 Task: Search one way flight ticket for 4 adults, 2 children, 2 infants in seat and 1 infant on lap in premium economy from Fort Smith: Fort Smith Regional Airport to Rock Springs: Southwest Wyoming Regional Airport (rock Springs Sweetwater County Airport) on 8-5-2023. Choice of flights is Royal air maroc. Number of bags: 1 carry on bag. Price is upto 99000. Outbound departure time preference is 19:45.
Action: Mouse moved to (317, 132)
Screenshot: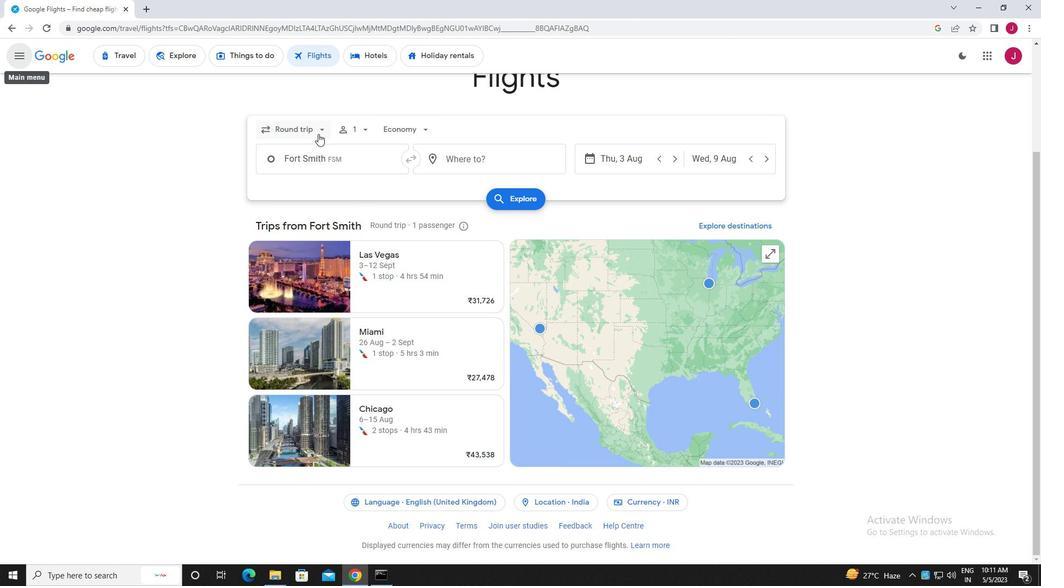 
Action: Mouse pressed left at (317, 132)
Screenshot: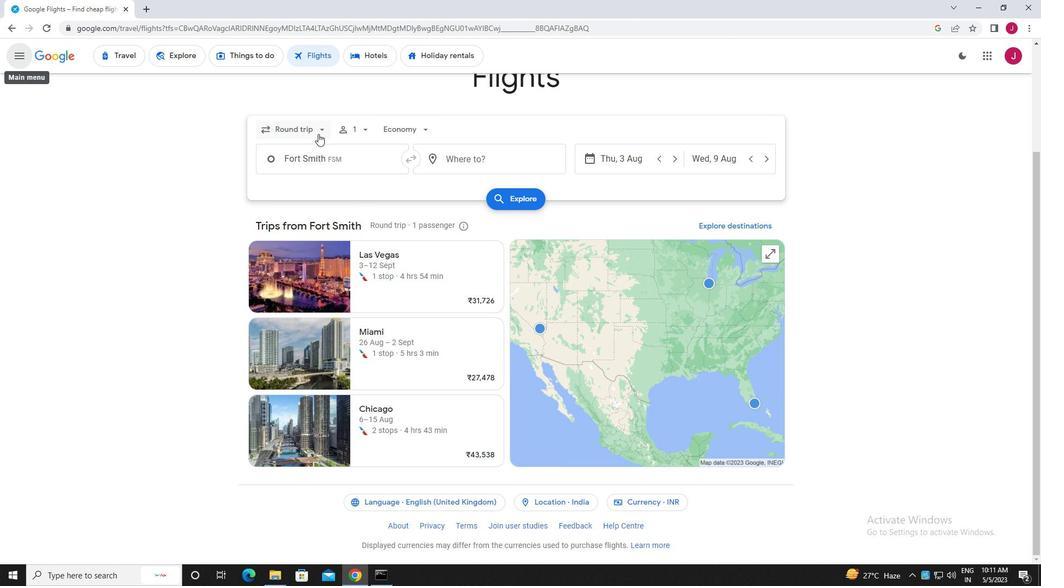 
Action: Mouse moved to (314, 177)
Screenshot: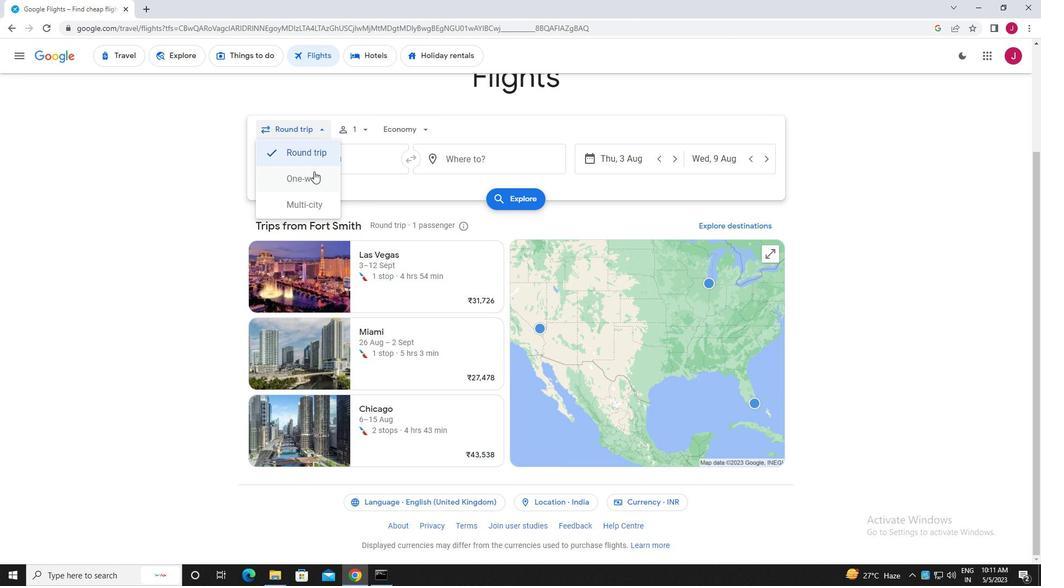 
Action: Mouse pressed left at (314, 177)
Screenshot: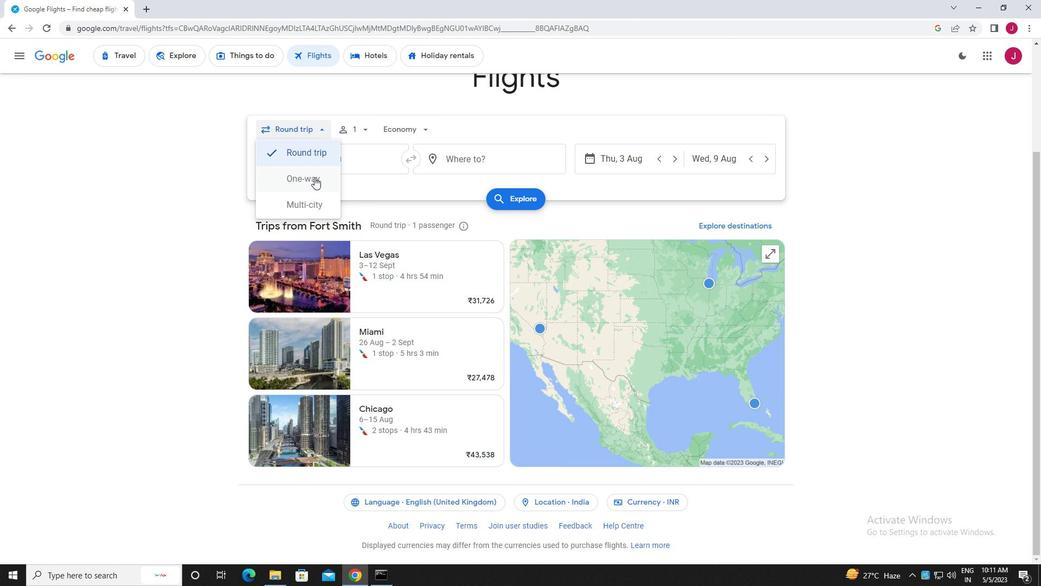 
Action: Mouse moved to (360, 130)
Screenshot: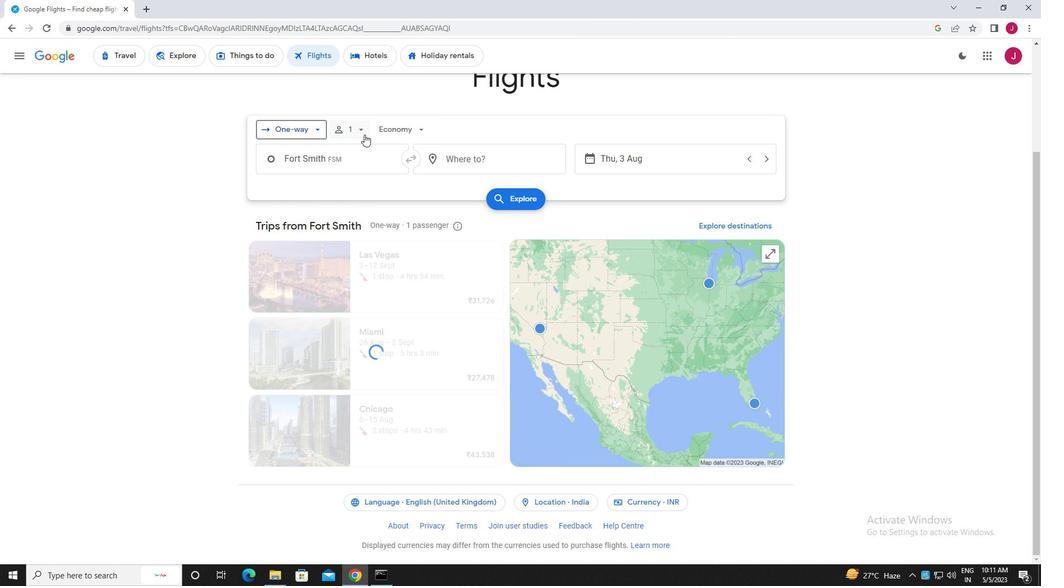 
Action: Mouse pressed left at (360, 130)
Screenshot: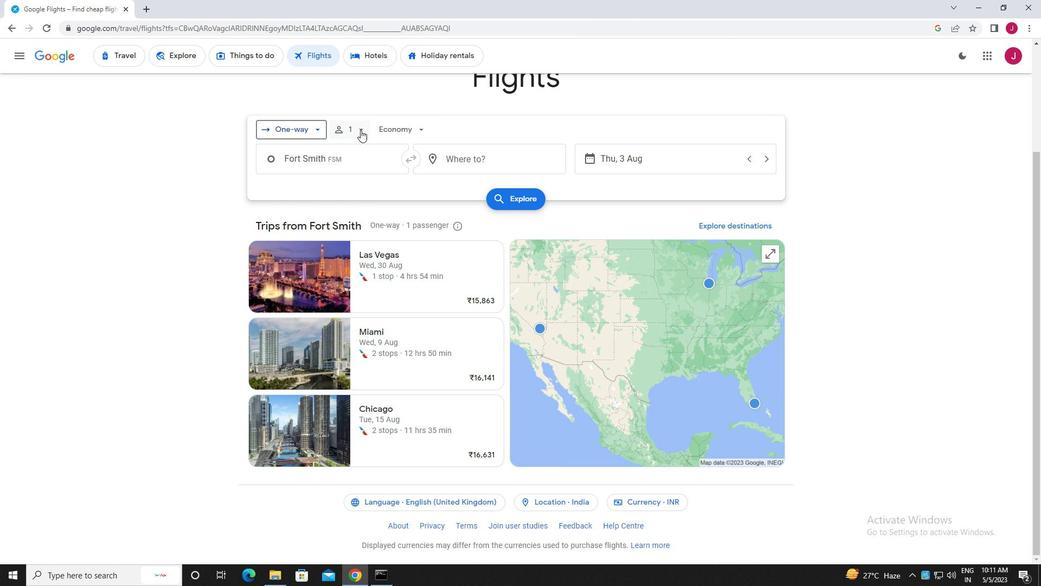 
Action: Mouse moved to (445, 161)
Screenshot: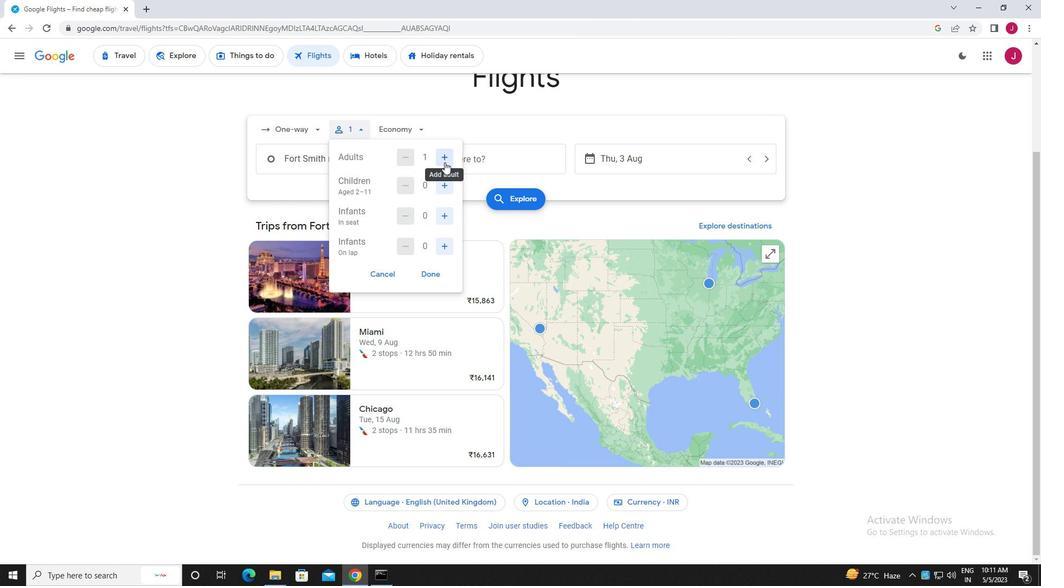 
Action: Mouse pressed left at (445, 161)
Screenshot: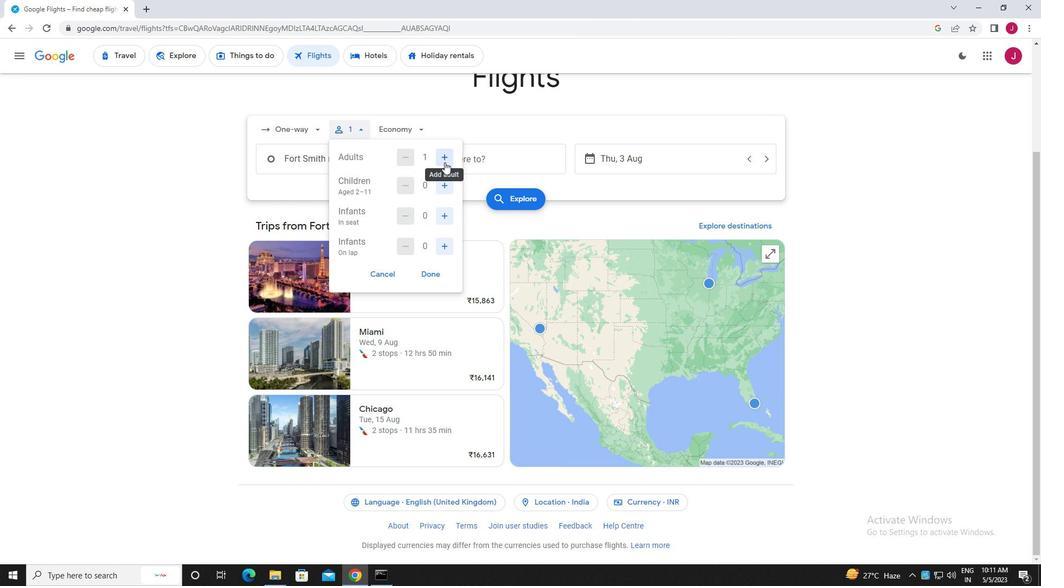 
Action: Mouse pressed left at (445, 161)
Screenshot: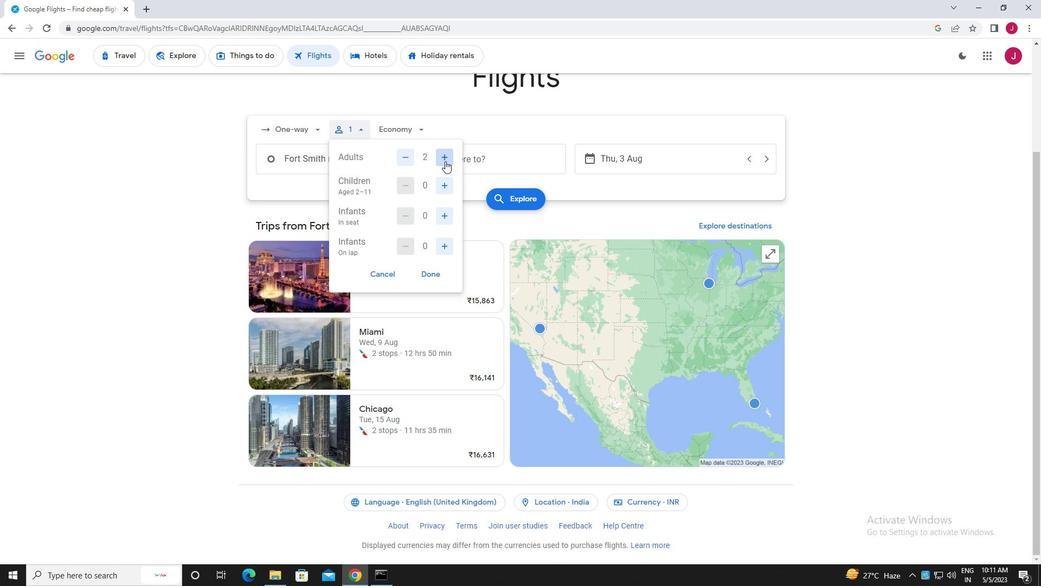 
Action: Mouse pressed left at (445, 161)
Screenshot: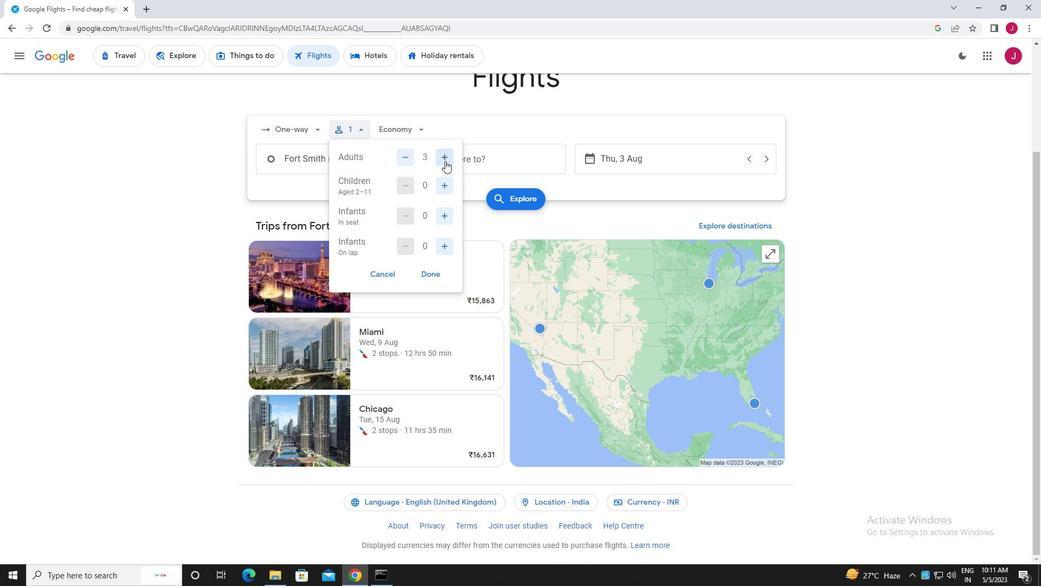 
Action: Mouse moved to (441, 183)
Screenshot: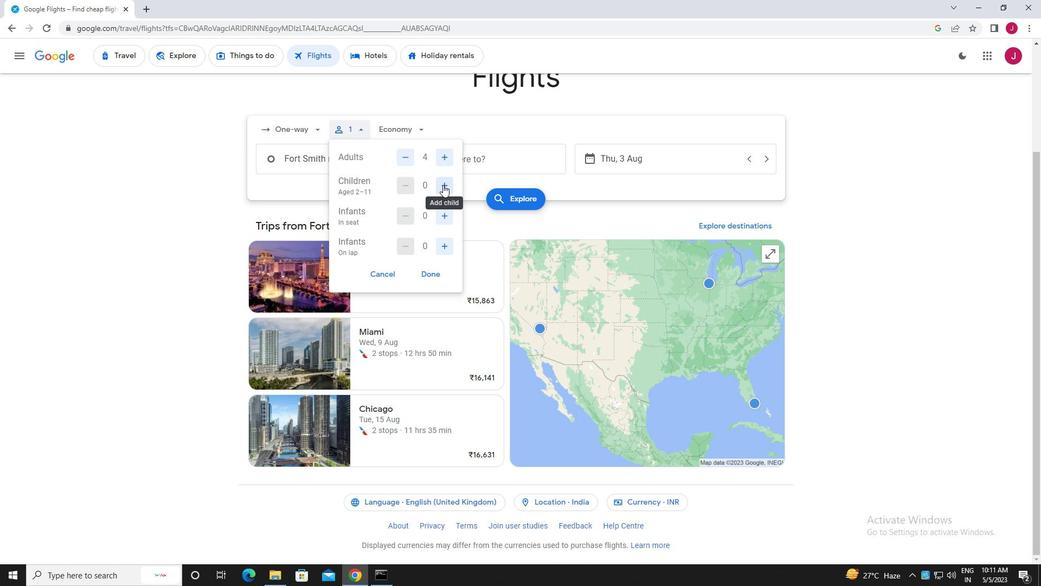 
Action: Mouse pressed left at (441, 183)
Screenshot: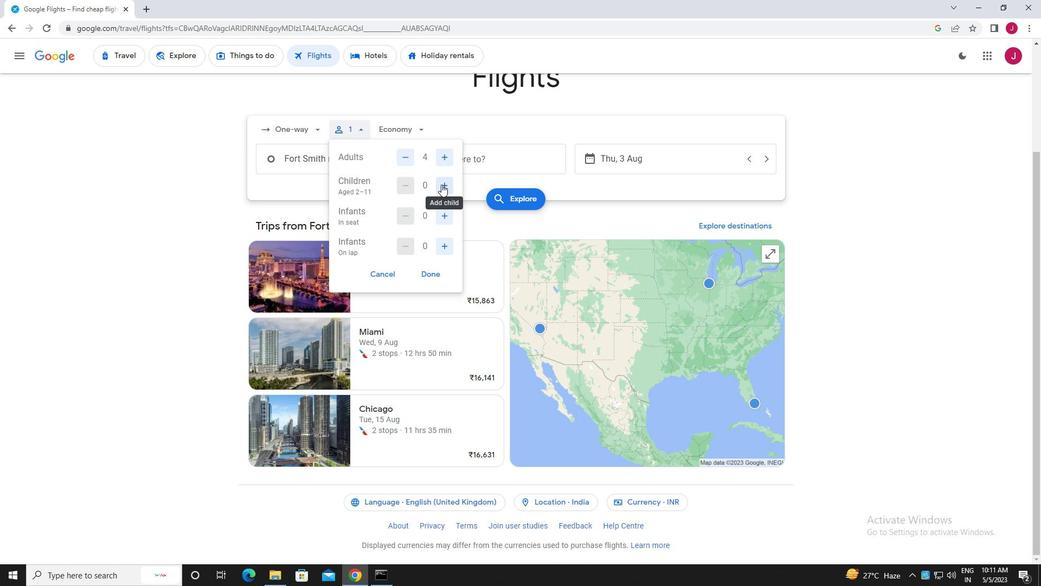 
Action: Mouse pressed left at (441, 183)
Screenshot: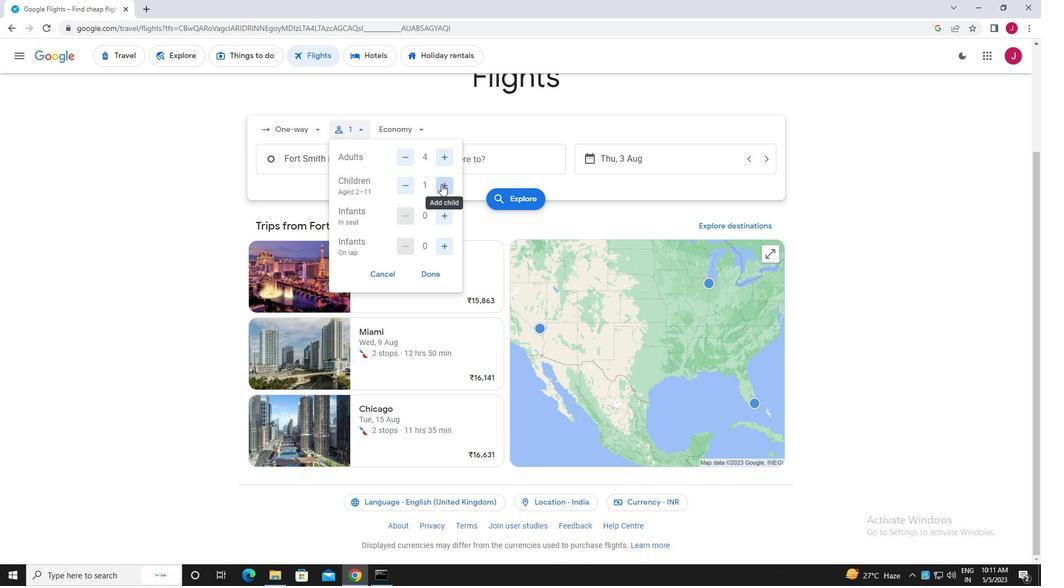 
Action: Mouse moved to (447, 214)
Screenshot: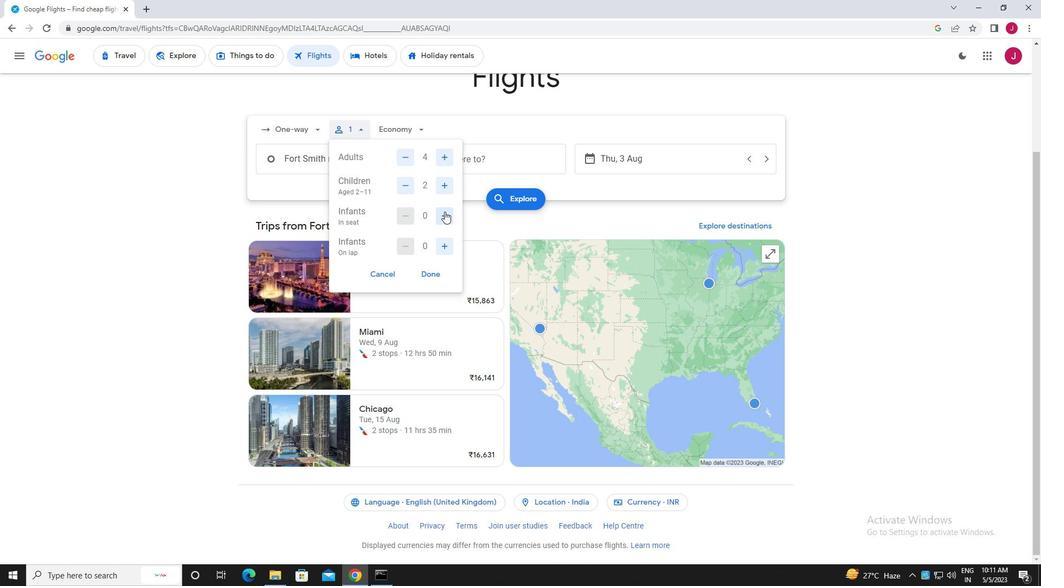 
Action: Mouse pressed left at (447, 214)
Screenshot: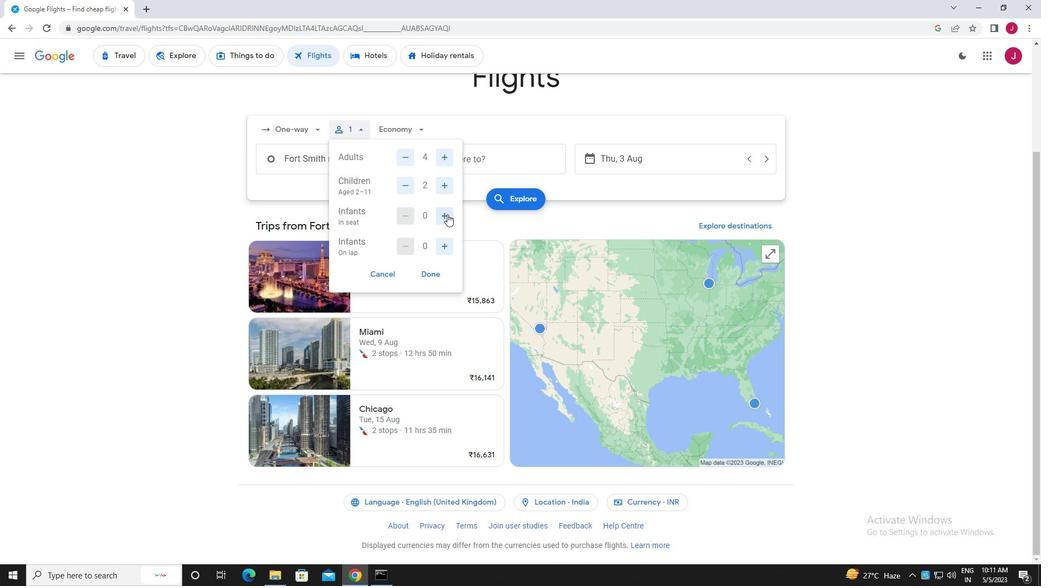 
Action: Mouse moved to (447, 214)
Screenshot: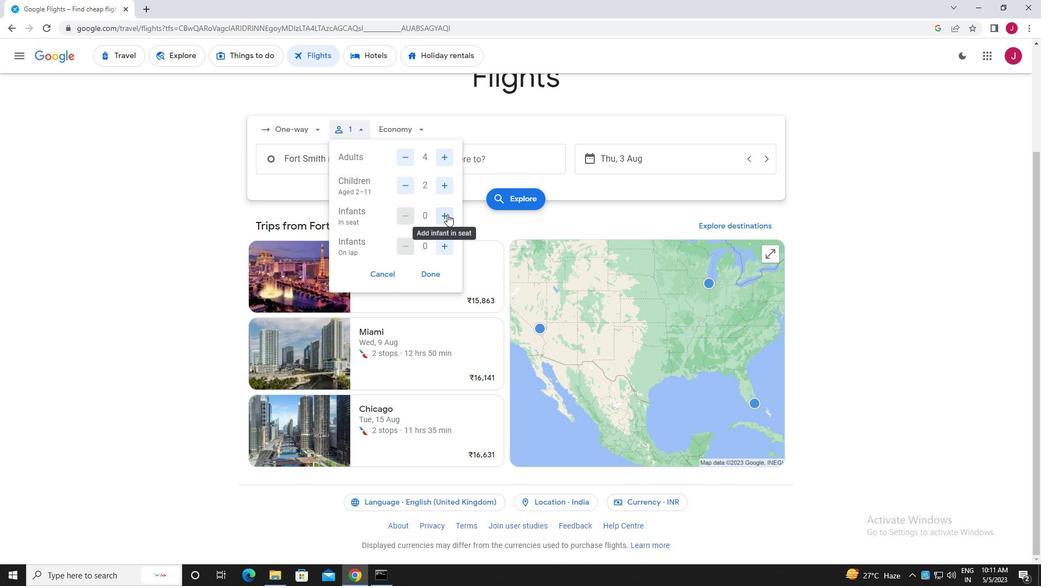 
Action: Mouse pressed left at (447, 214)
Screenshot: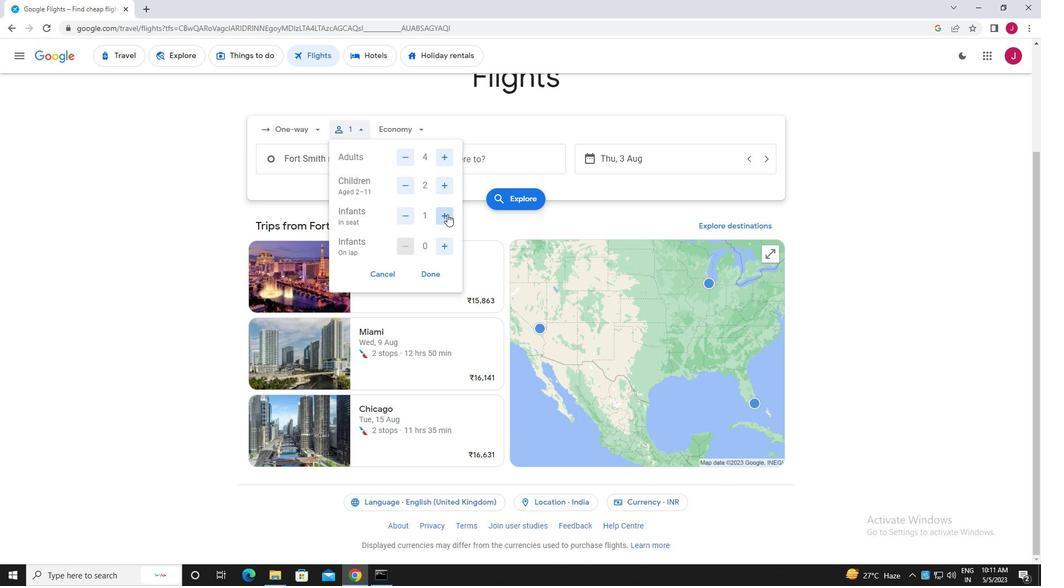 
Action: Mouse moved to (448, 246)
Screenshot: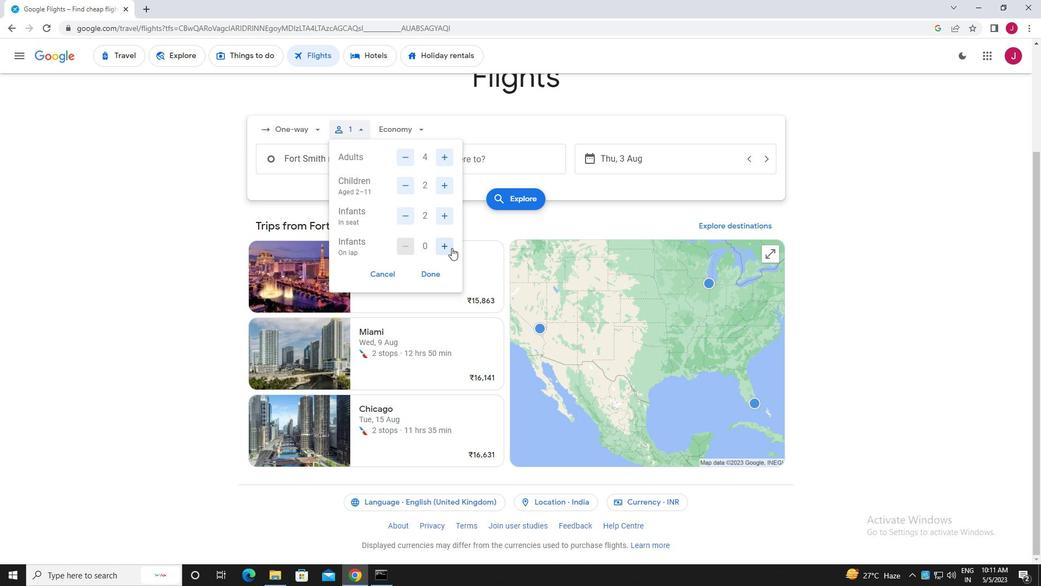 
Action: Mouse pressed left at (448, 246)
Screenshot: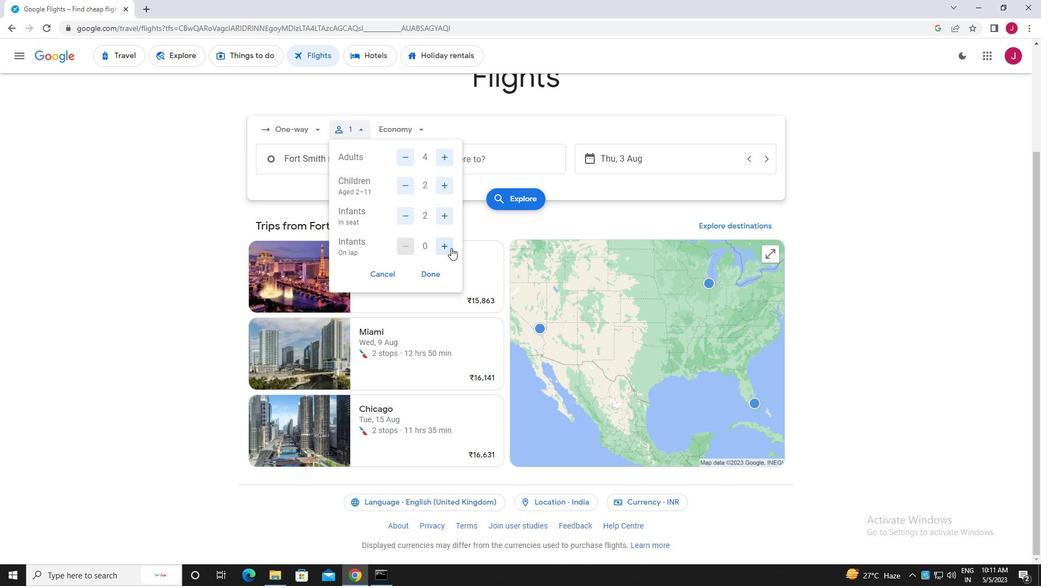 
Action: Mouse moved to (432, 270)
Screenshot: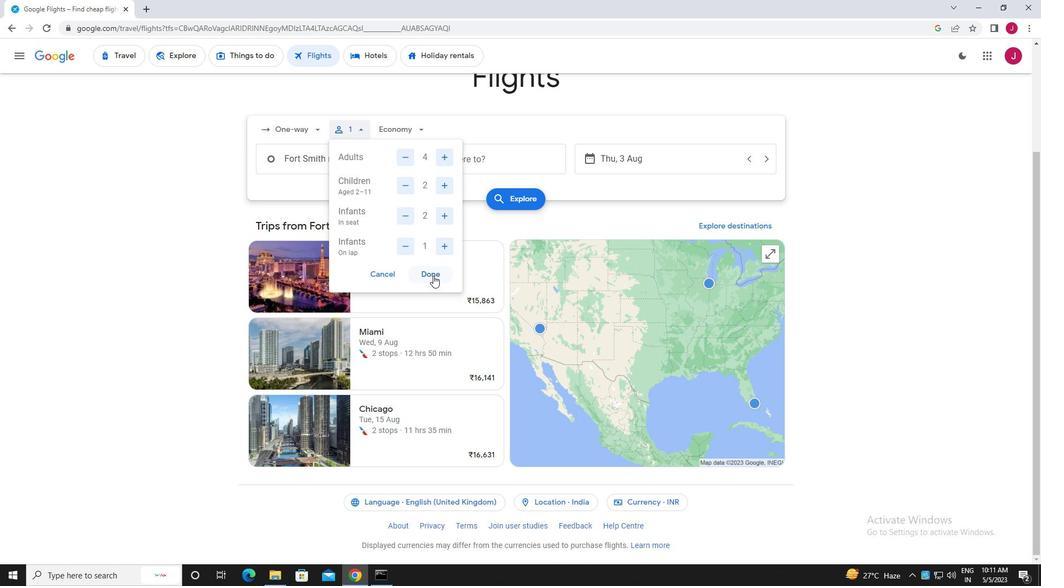 
Action: Mouse pressed left at (432, 270)
Screenshot: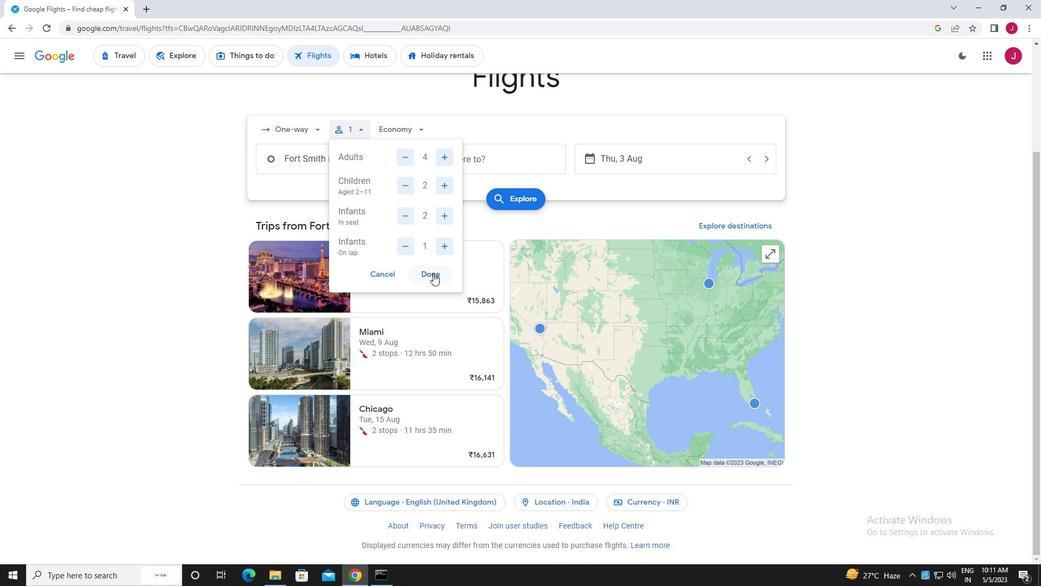 
Action: Mouse moved to (416, 131)
Screenshot: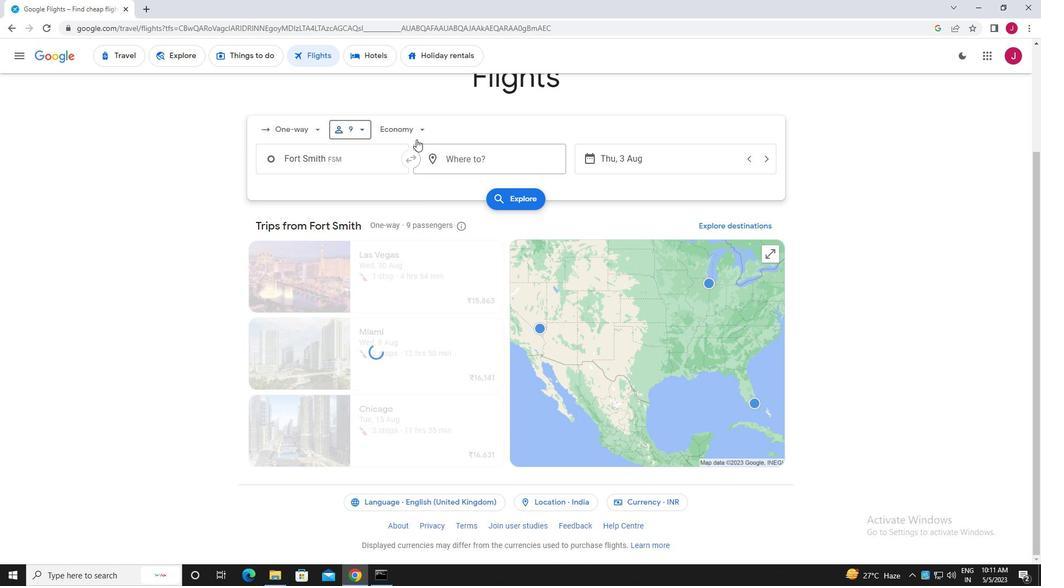 
Action: Mouse pressed left at (416, 131)
Screenshot: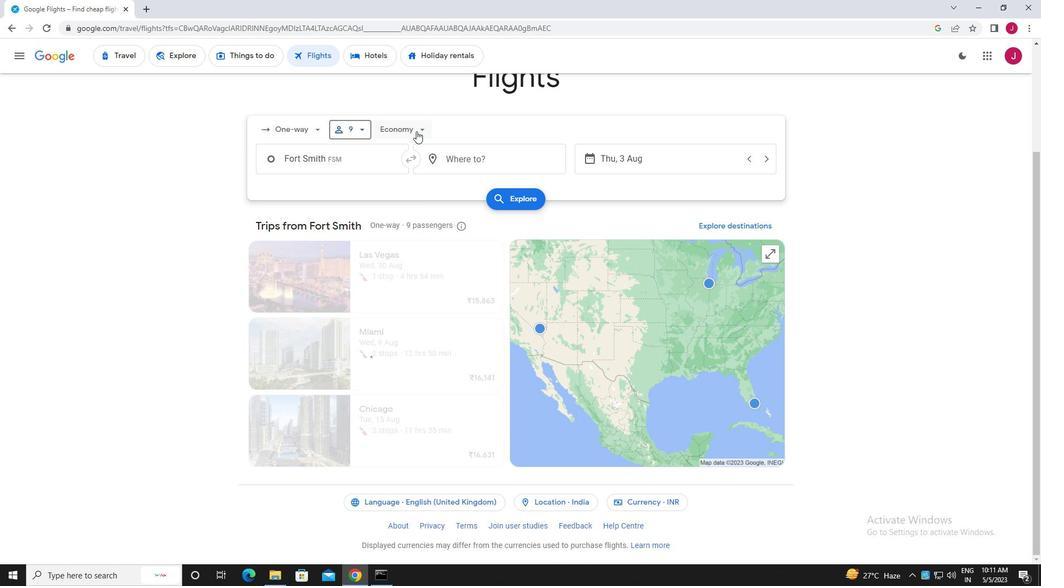 
Action: Mouse moved to (449, 178)
Screenshot: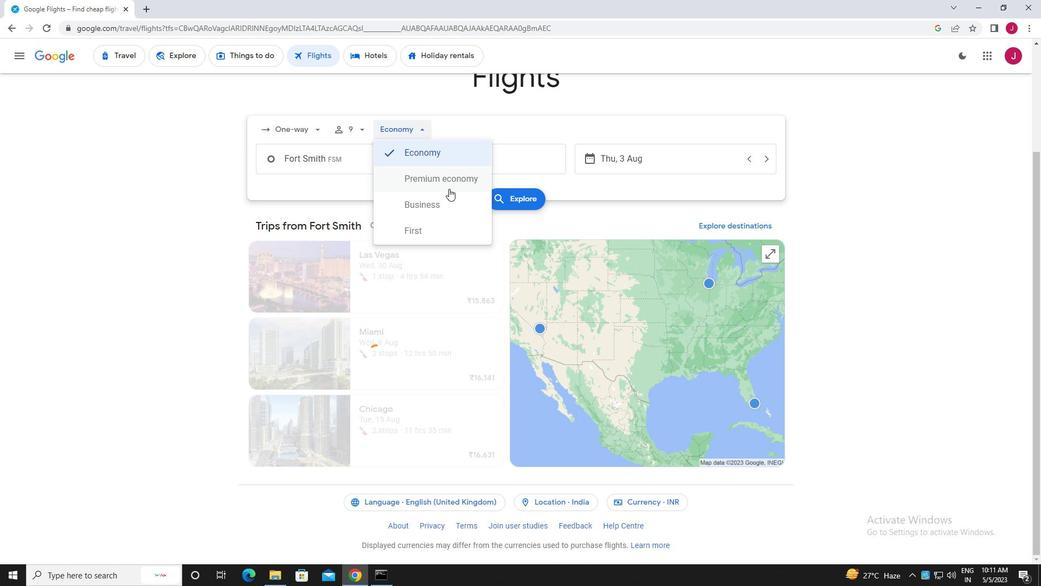 
Action: Mouse pressed left at (449, 178)
Screenshot: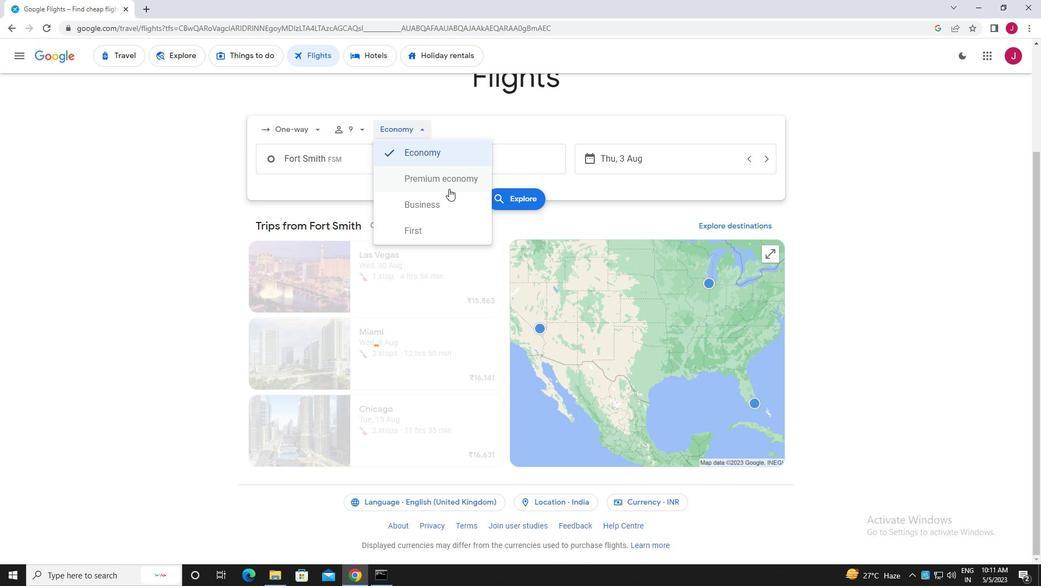 
Action: Mouse moved to (371, 163)
Screenshot: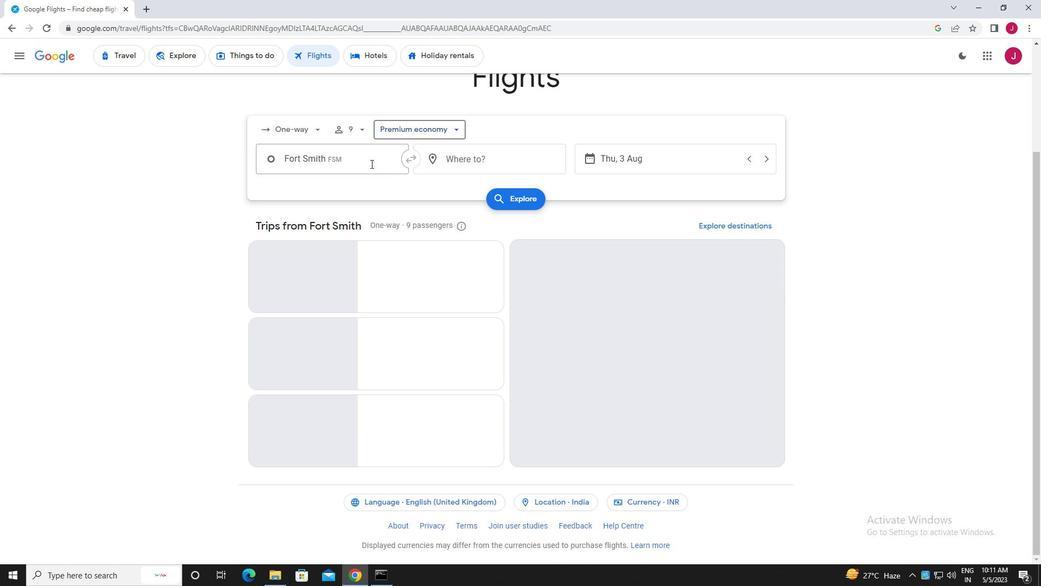 
Action: Mouse pressed left at (371, 163)
Screenshot: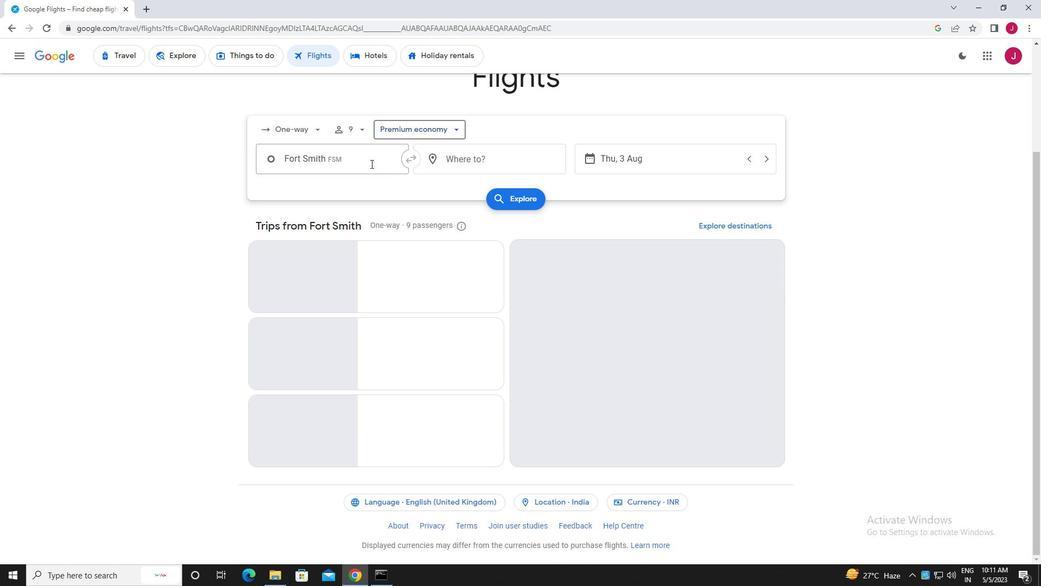 
Action: Key pressed fort<Key.space>sm
Screenshot: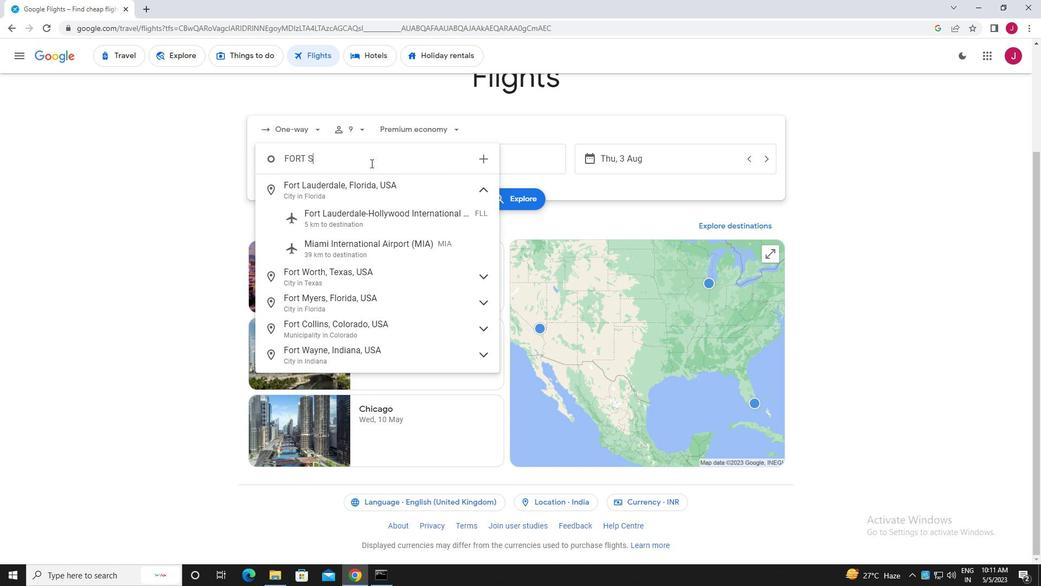 
Action: Mouse moved to (366, 220)
Screenshot: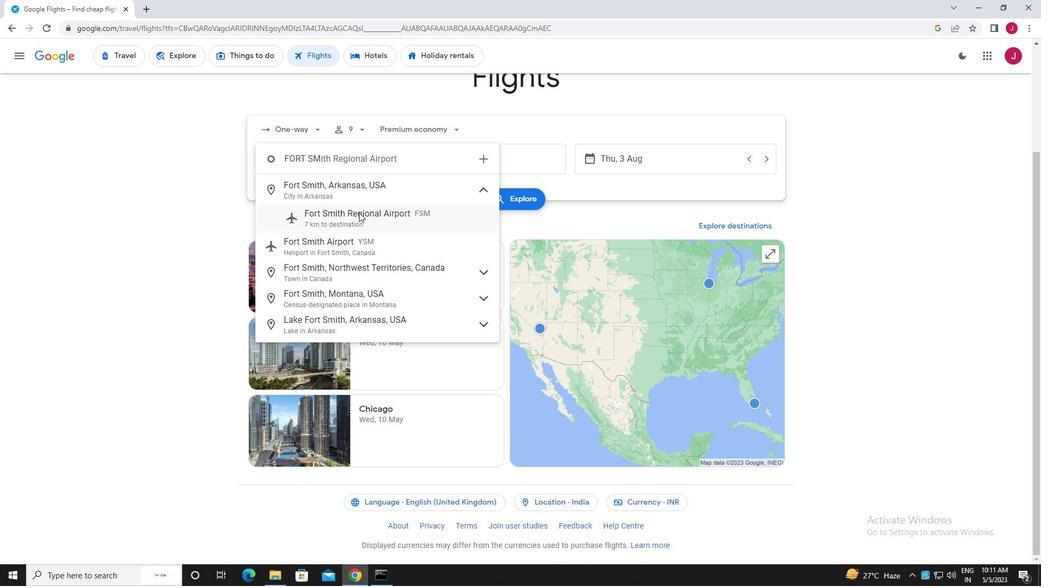 
Action: Mouse pressed left at (366, 220)
Screenshot: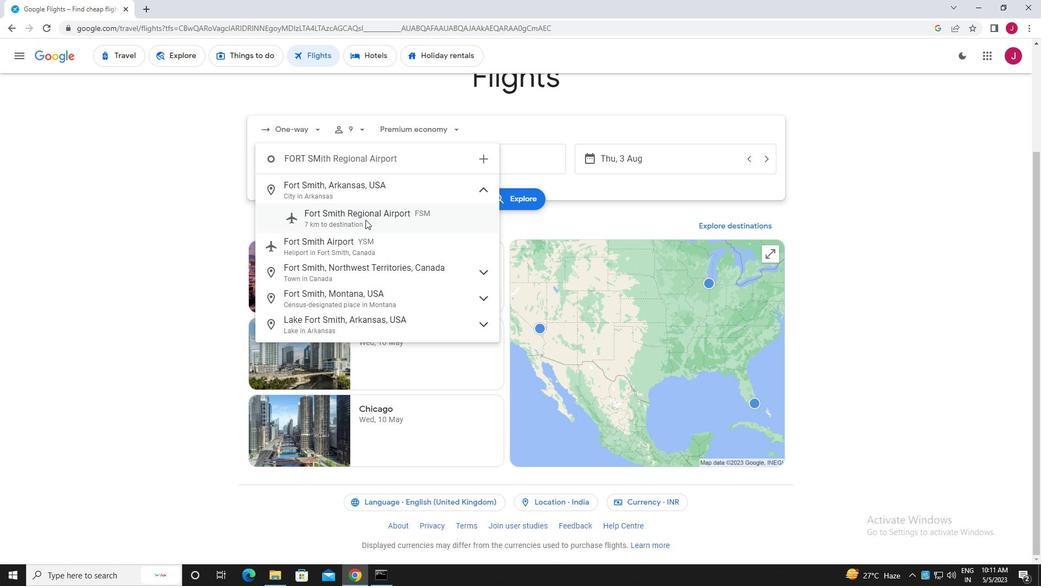 
Action: Mouse moved to (491, 155)
Screenshot: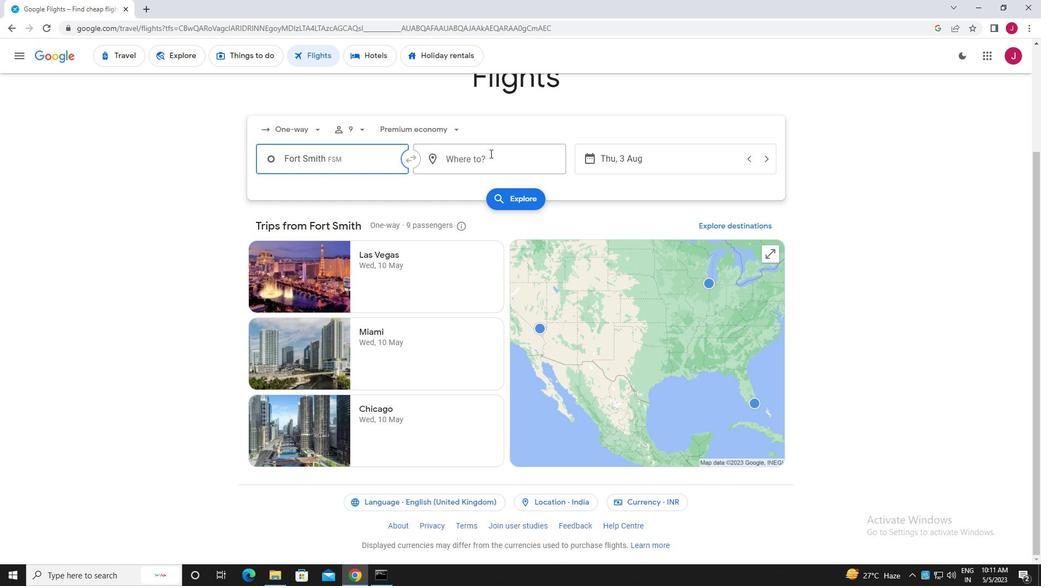 
Action: Mouse pressed left at (491, 155)
Screenshot: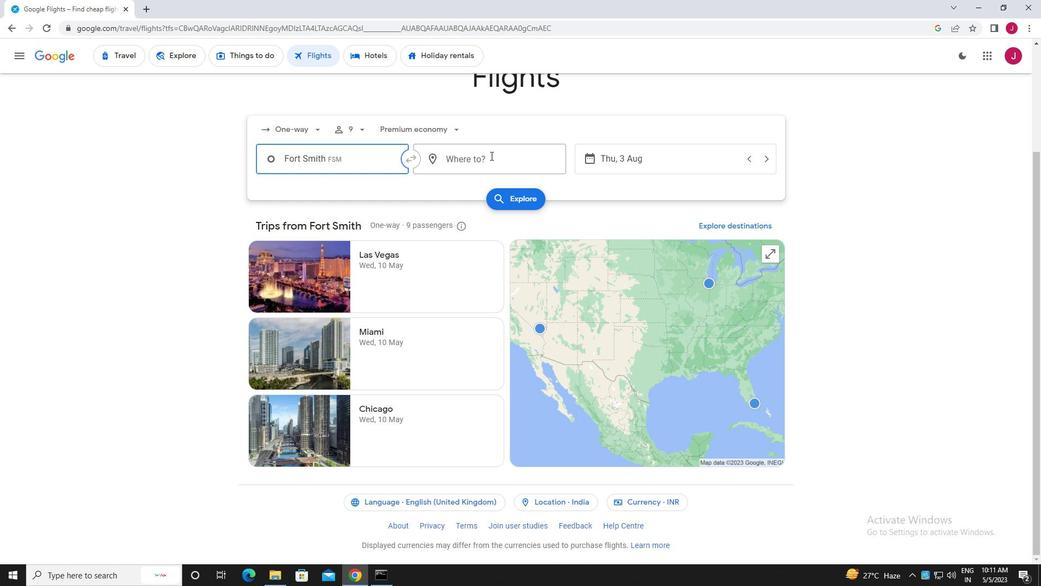 
Action: Mouse moved to (491, 156)
Screenshot: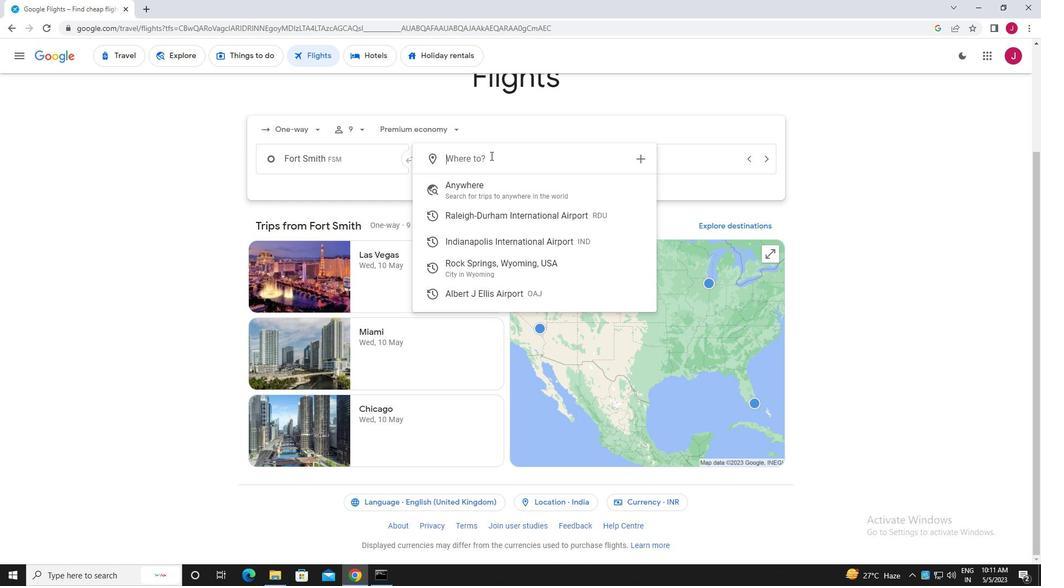 
Action: Key pressed rock<Key.space>spring
Screenshot: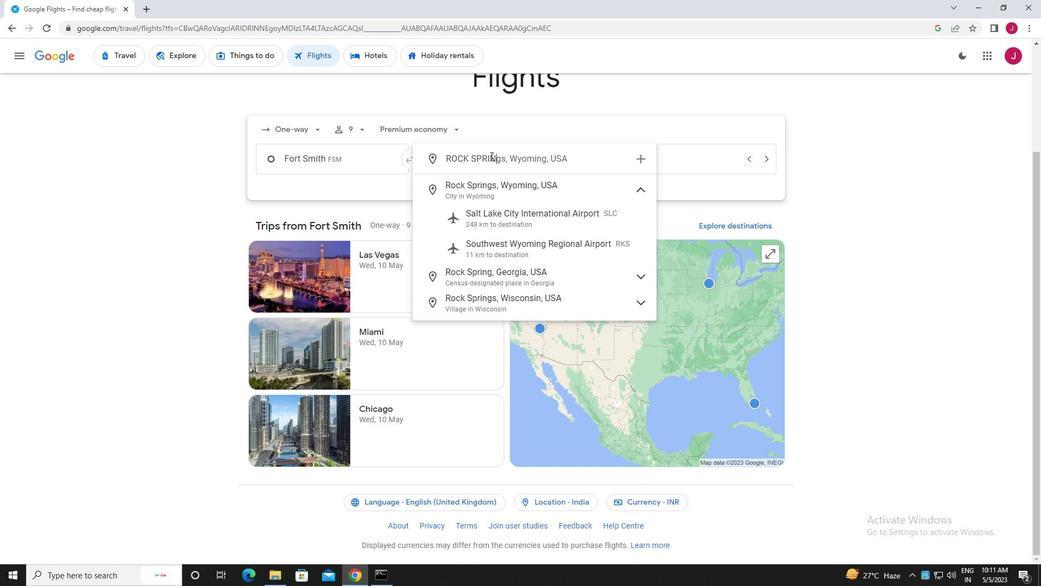 
Action: Mouse moved to (539, 174)
Screenshot: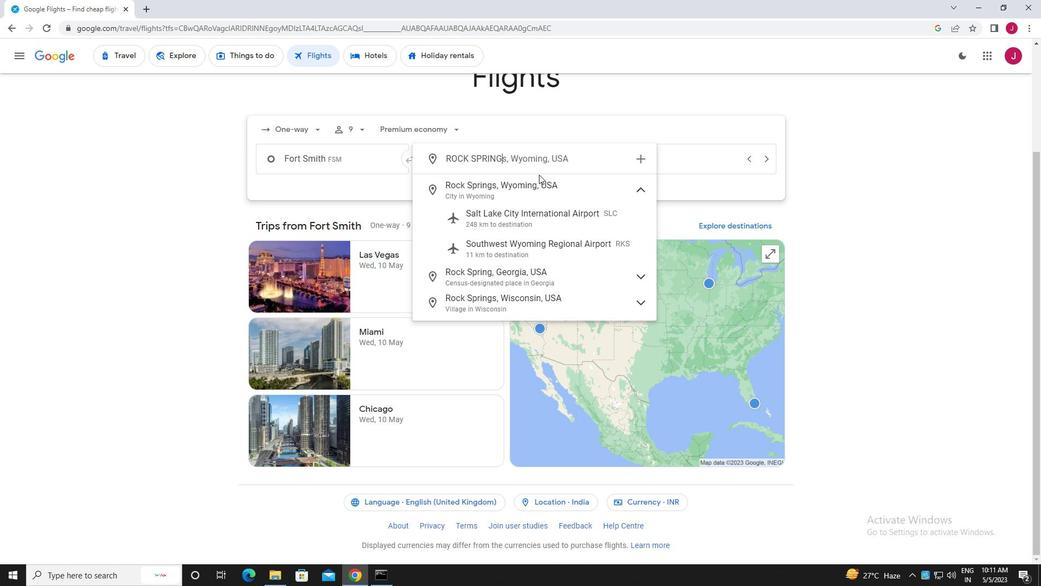 
Action: Key pressed <Key.space>
Screenshot: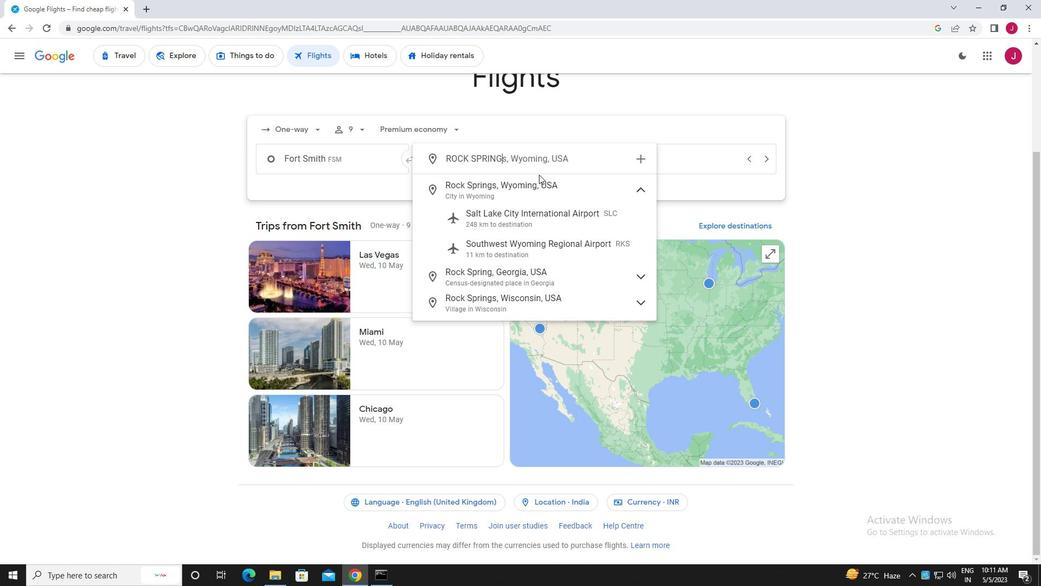 
Action: Mouse moved to (535, 169)
Screenshot: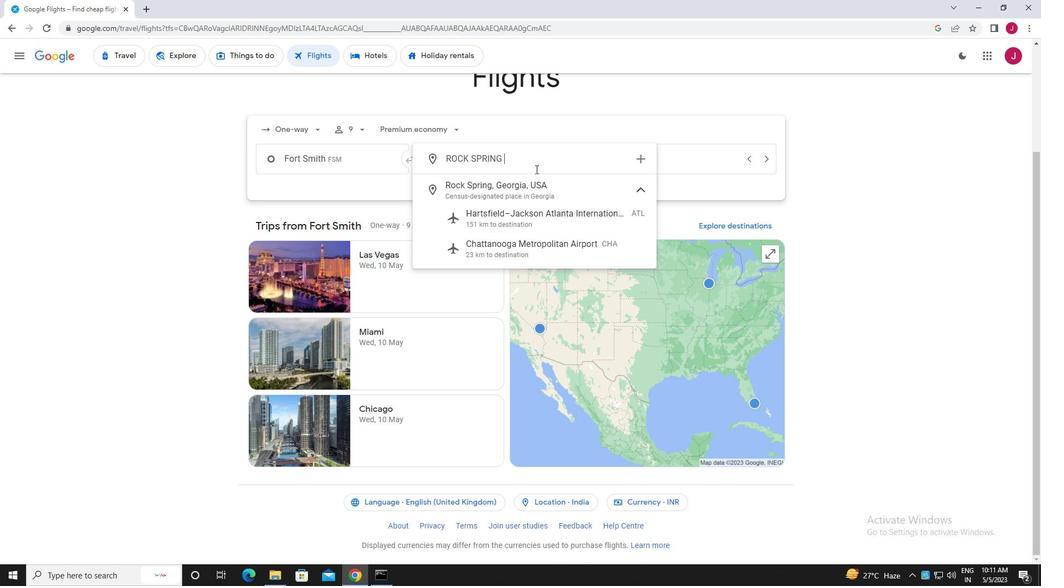
Action: Key pressed so<Key.backspace><Key.backspace><Key.backspace><Key.backspace><Key.backspace><Key.backspace><Key.backspace><Key.backspace><Key.backspace><Key.backspace><Key.backspace><Key.backspace><Key.backspace><Key.backspace><Key.backspace><Key.backspace><Key.backspace><Key.backspace><Key.backspace><Key.backspace><Key.backspace><Key.backspace><Key.backspace><Key.backspace><Key.backspace>southwest<Key.space>wy
Screenshot: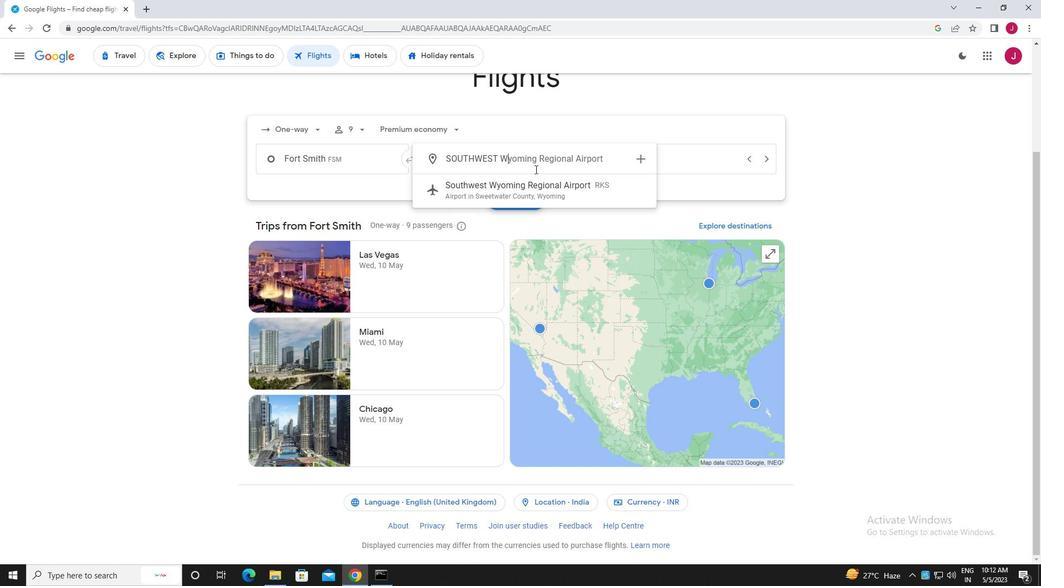 
Action: Mouse moved to (558, 185)
Screenshot: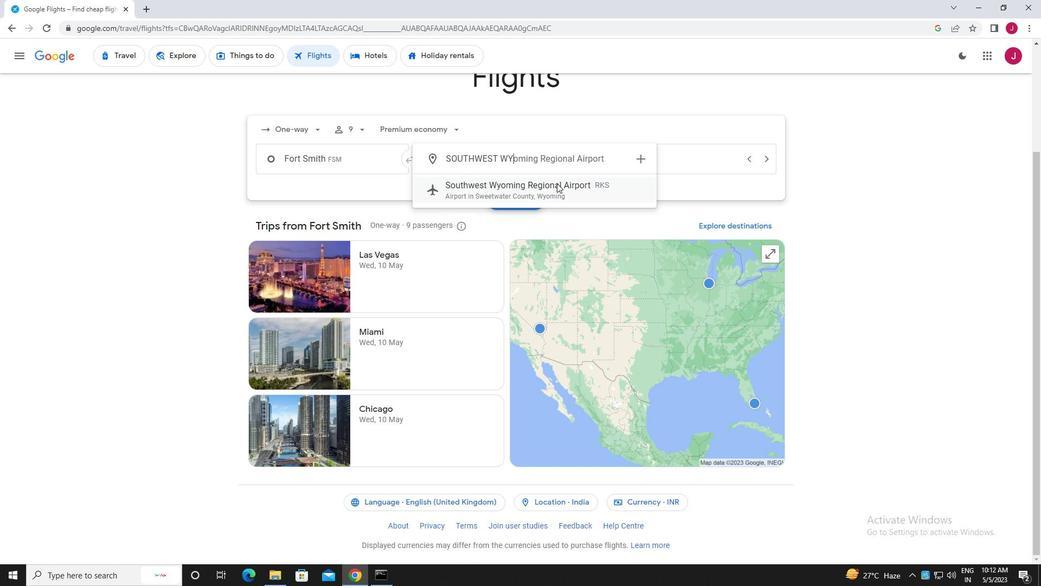 
Action: Mouse pressed left at (558, 185)
Screenshot: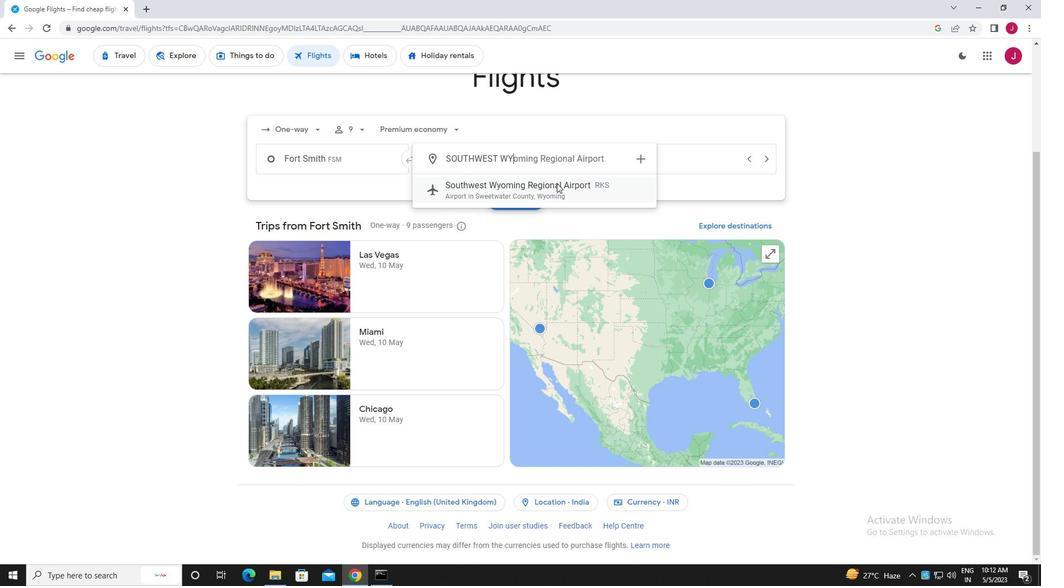 
Action: Mouse moved to (639, 162)
Screenshot: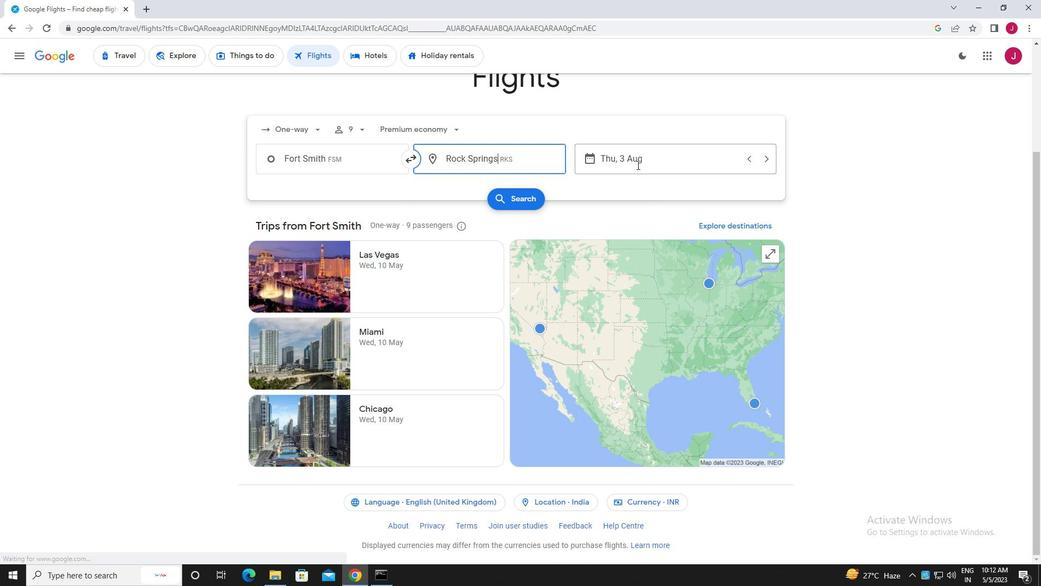 
Action: Mouse pressed left at (639, 162)
Screenshot: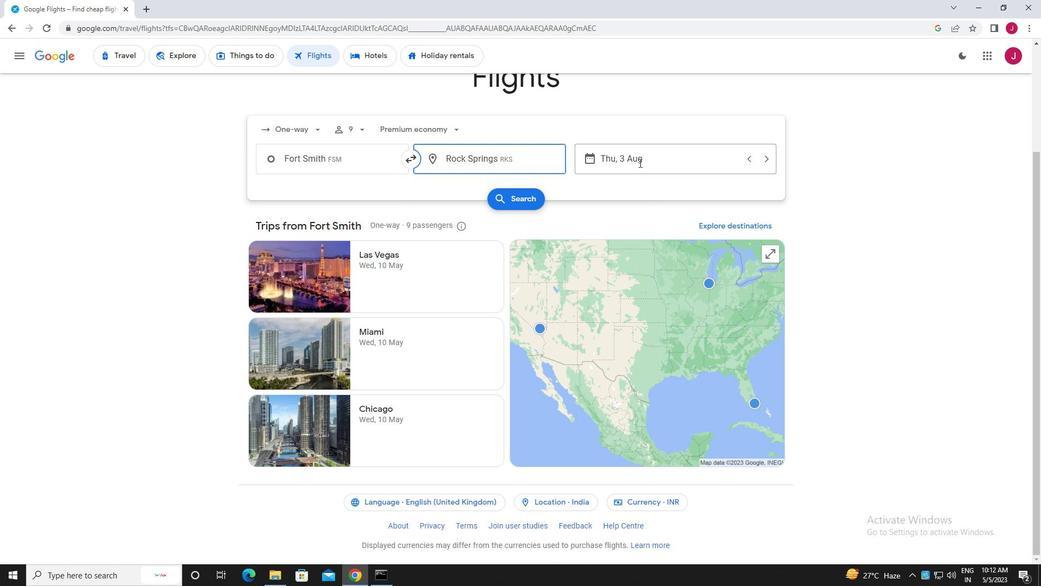 
Action: Mouse moved to (541, 244)
Screenshot: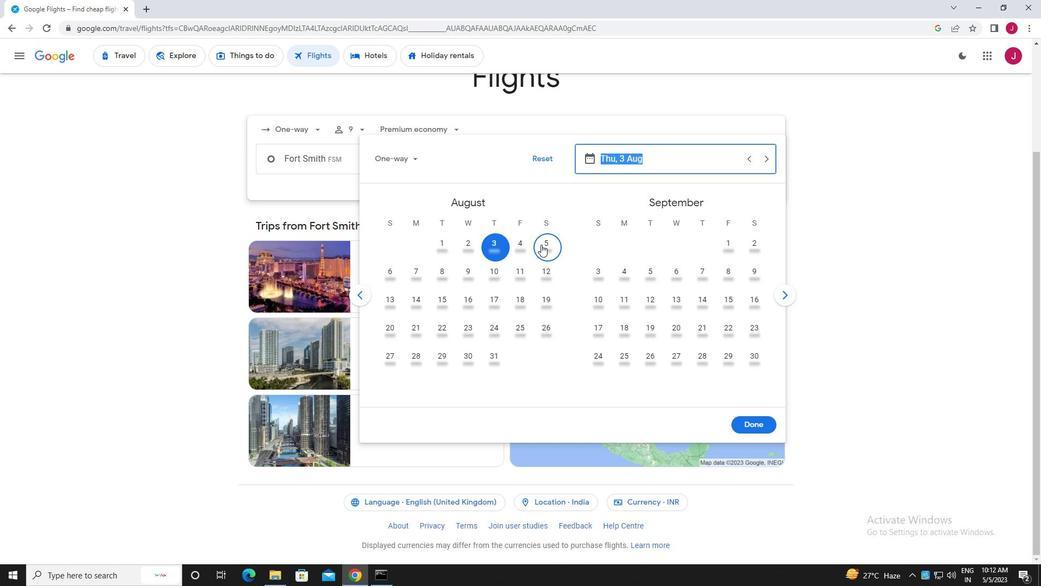 
Action: Mouse pressed left at (541, 244)
Screenshot: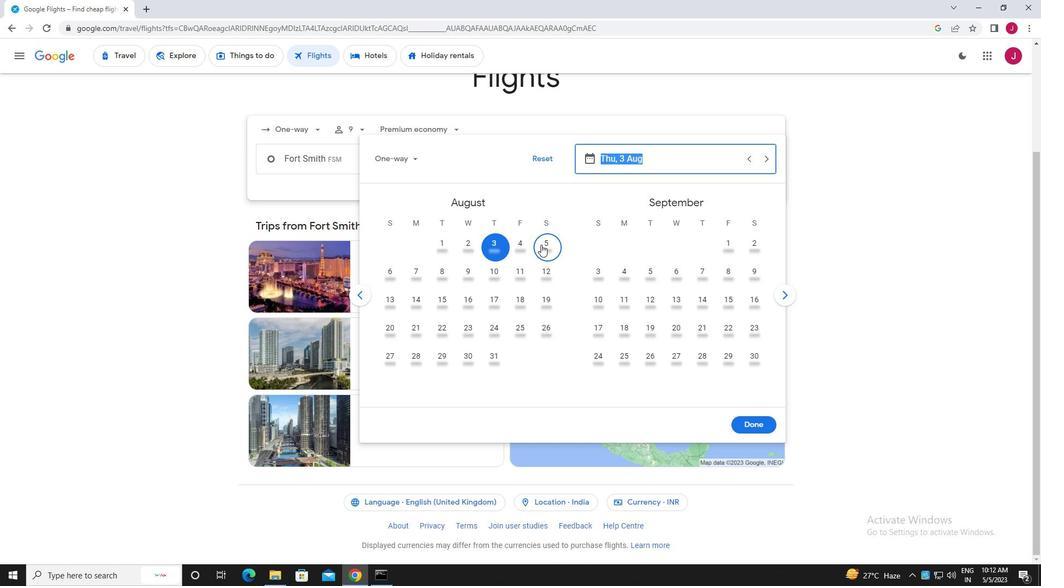 
Action: Mouse moved to (752, 423)
Screenshot: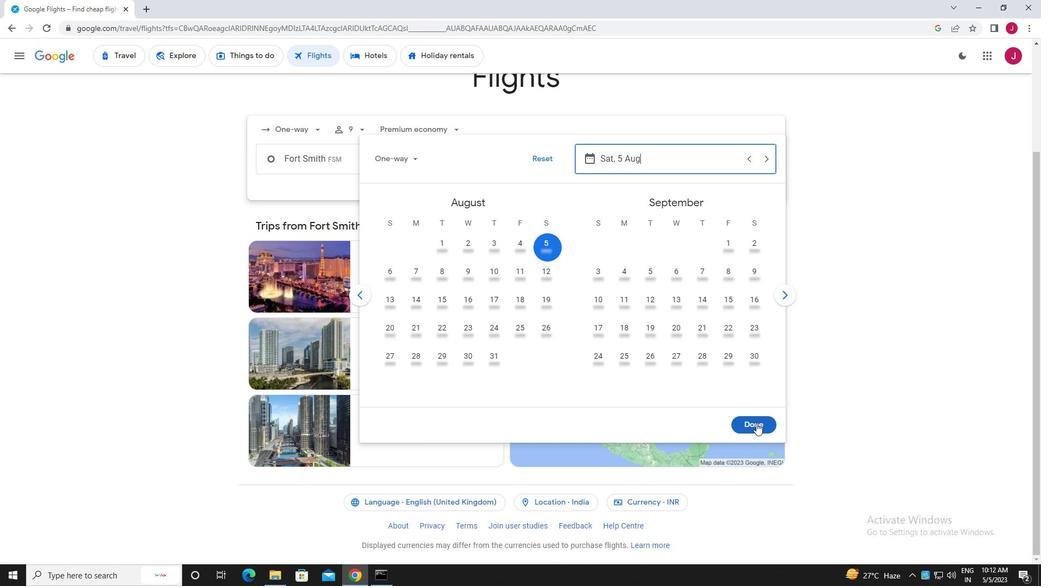 
Action: Mouse pressed left at (752, 423)
Screenshot: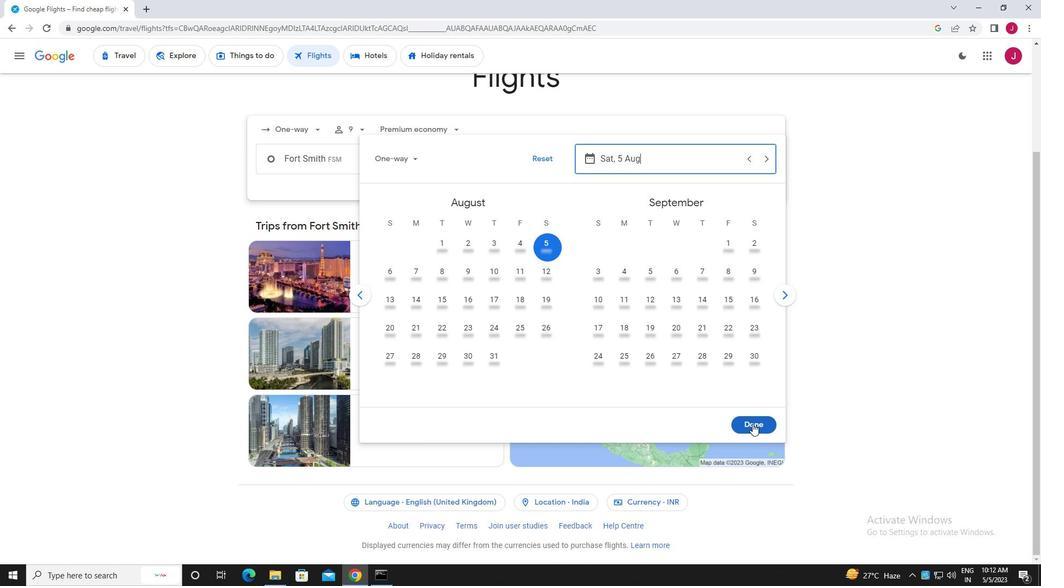 
Action: Mouse moved to (521, 202)
Screenshot: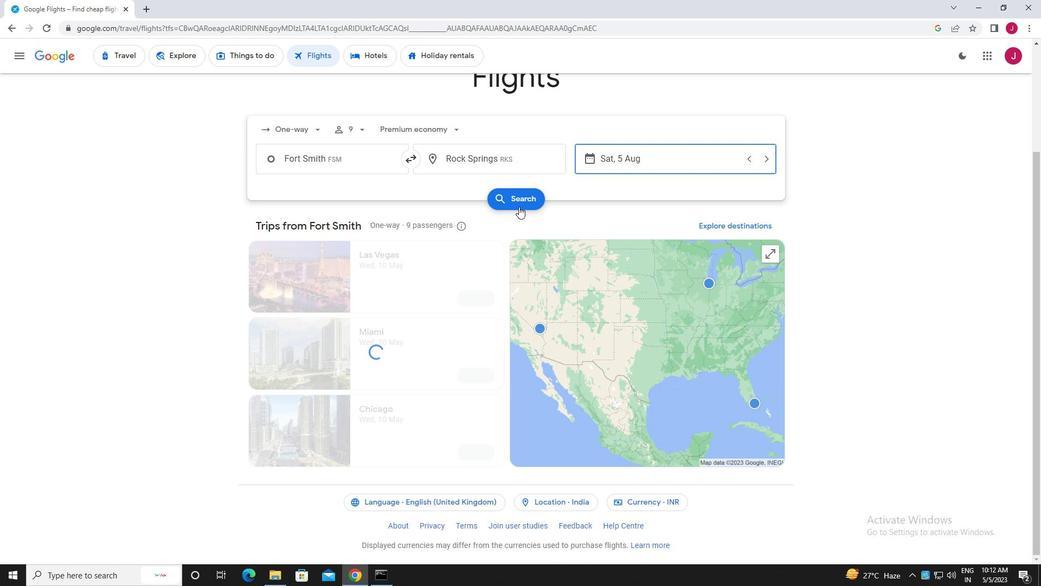 
Action: Mouse pressed left at (521, 202)
Screenshot: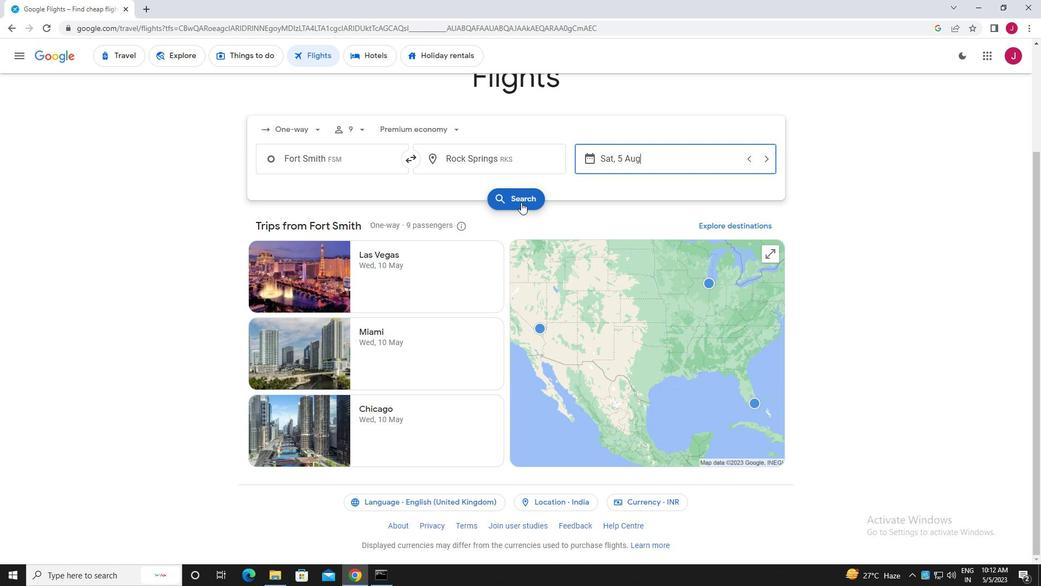 
Action: Mouse moved to (280, 157)
Screenshot: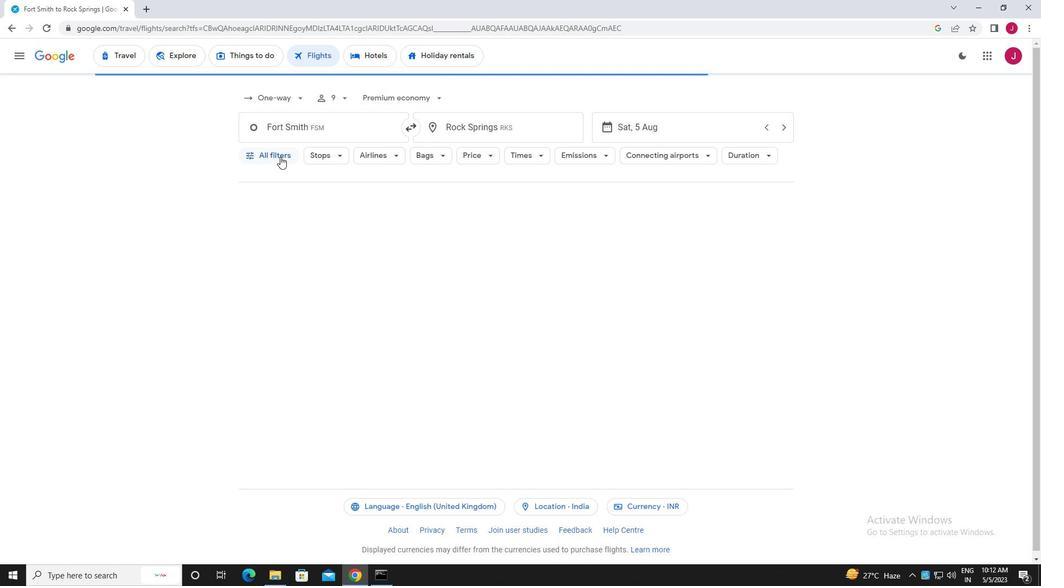 
Action: Mouse pressed left at (280, 157)
Screenshot: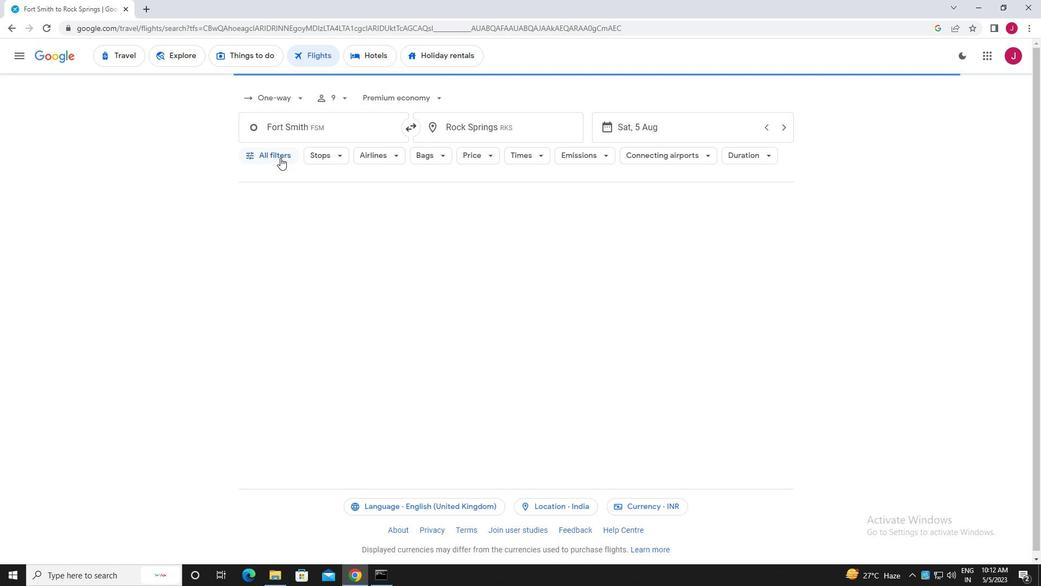 
Action: Mouse moved to (355, 205)
Screenshot: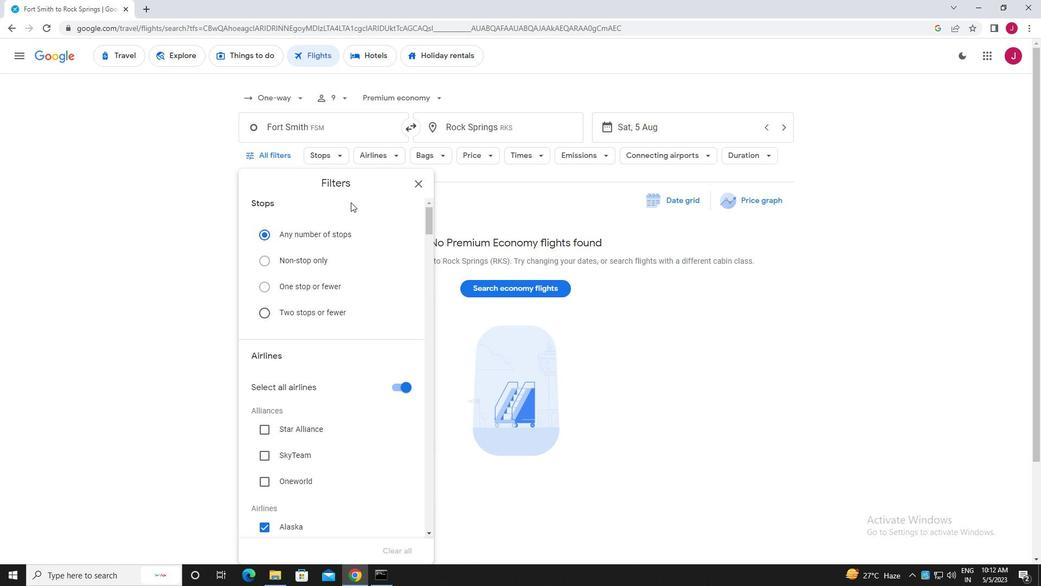 
Action: Mouse scrolled (355, 204) with delta (0, 0)
Screenshot: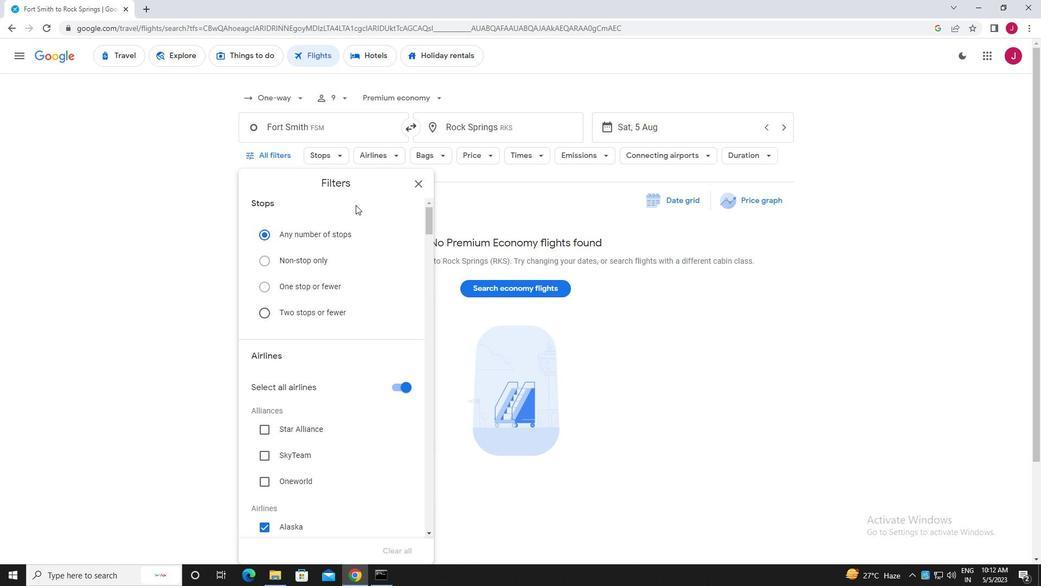 
Action: Mouse scrolled (355, 204) with delta (0, 0)
Screenshot: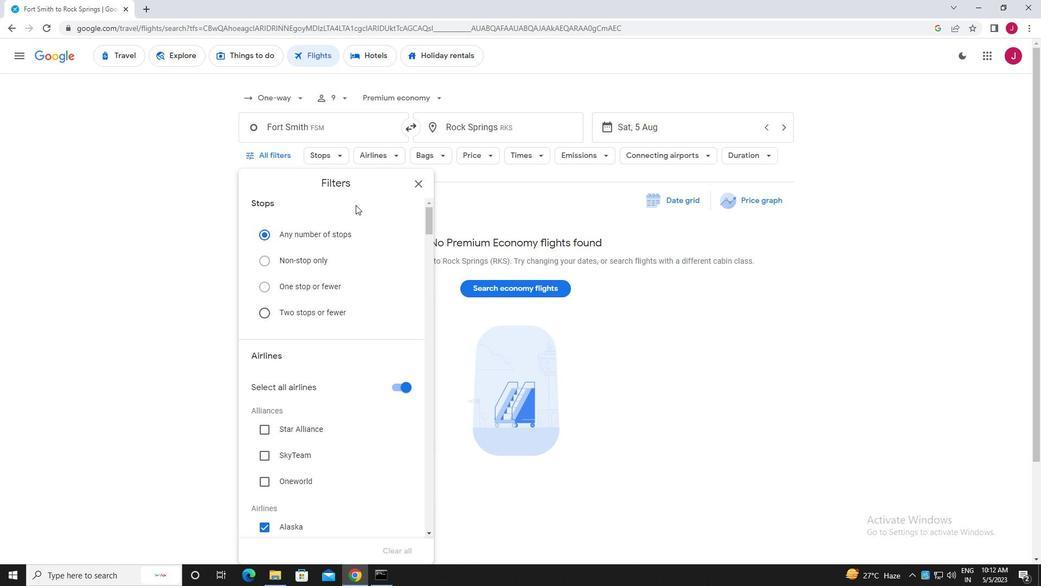 
Action: Mouse moved to (398, 276)
Screenshot: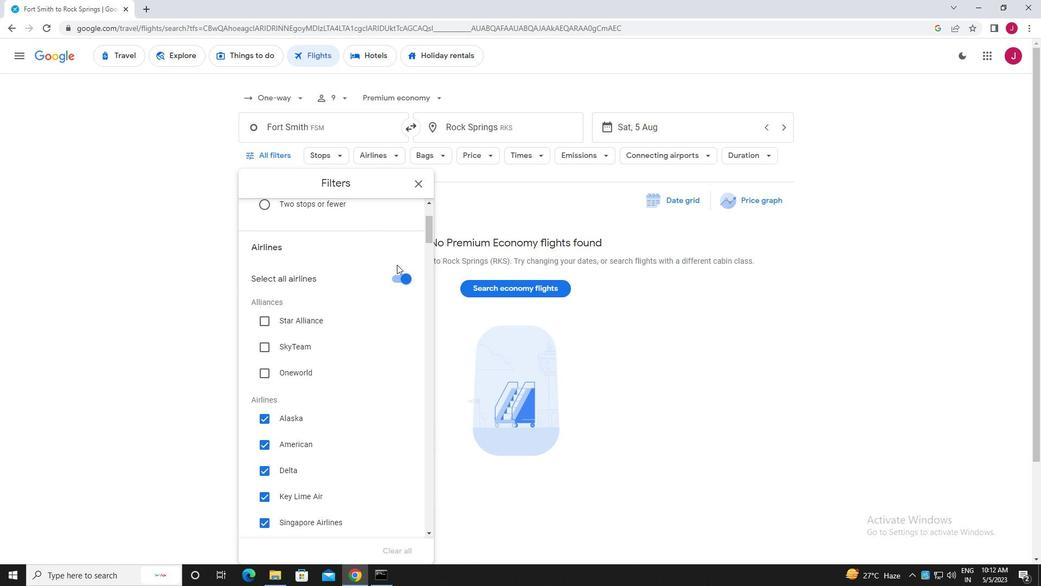 
Action: Mouse pressed left at (398, 276)
Screenshot: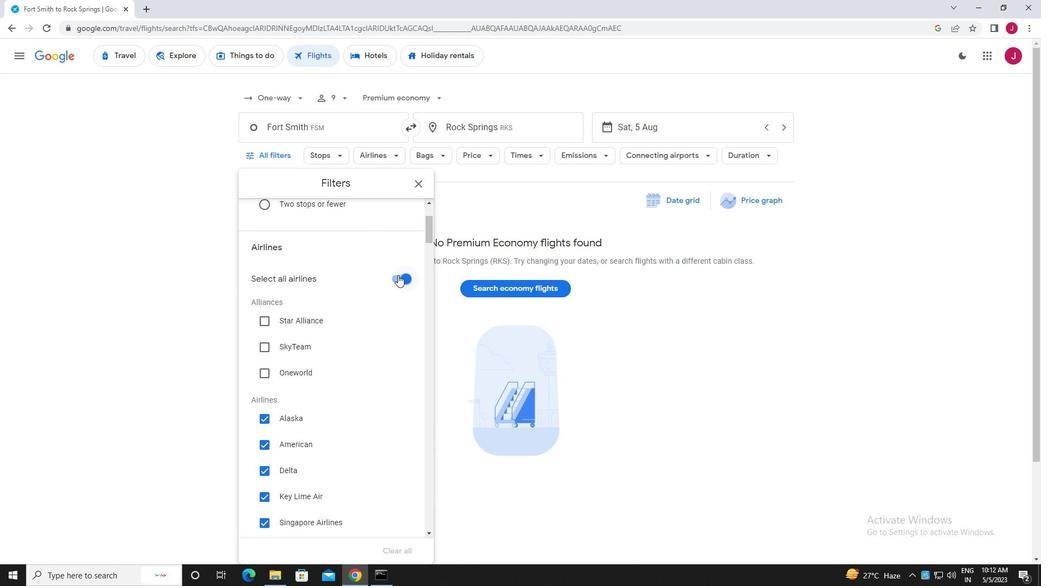 
Action: Mouse moved to (372, 278)
Screenshot: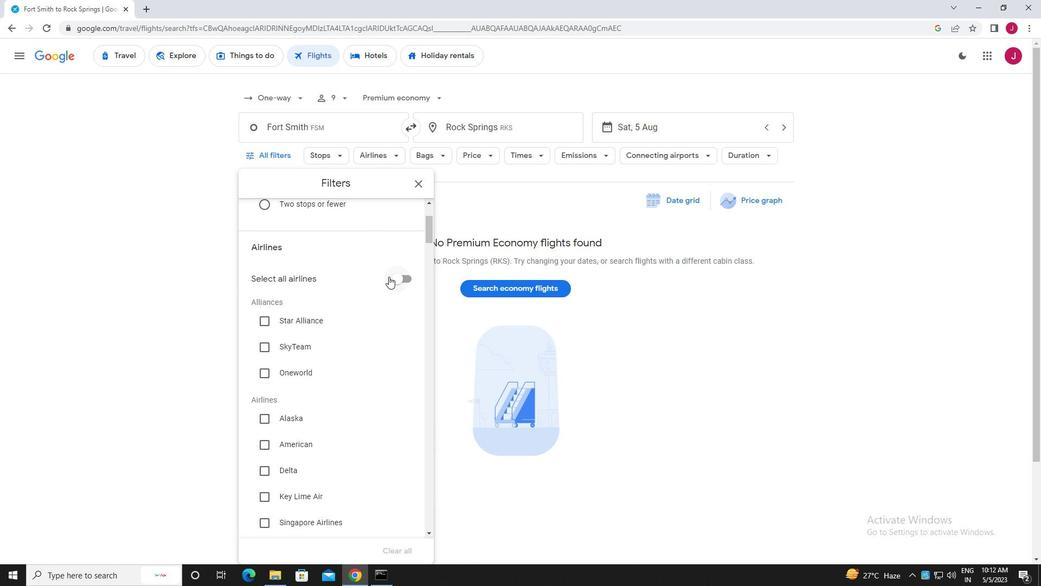 
Action: Mouse scrolled (372, 278) with delta (0, 0)
Screenshot: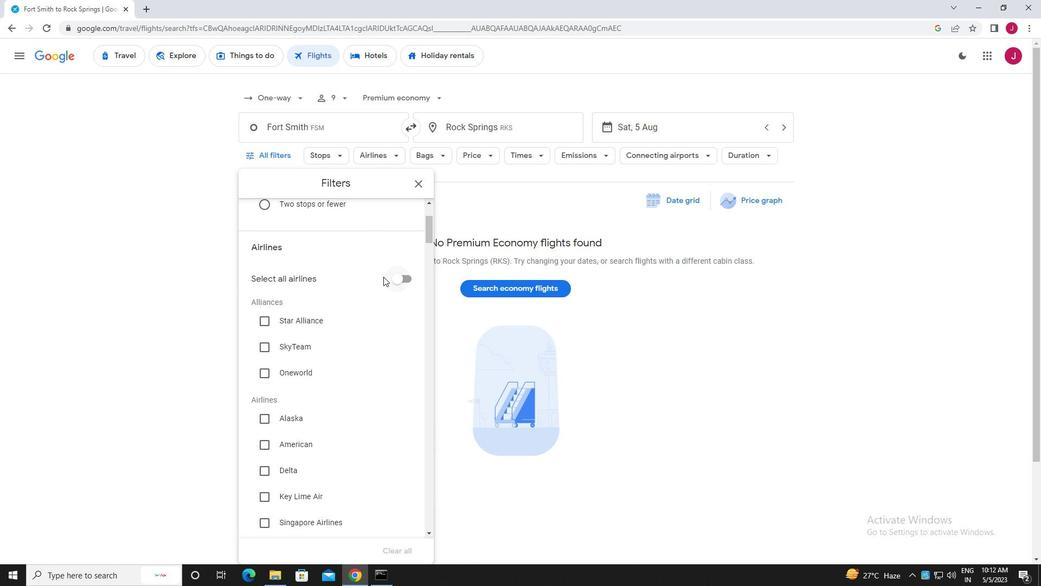 
Action: Mouse scrolled (372, 278) with delta (0, 0)
Screenshot: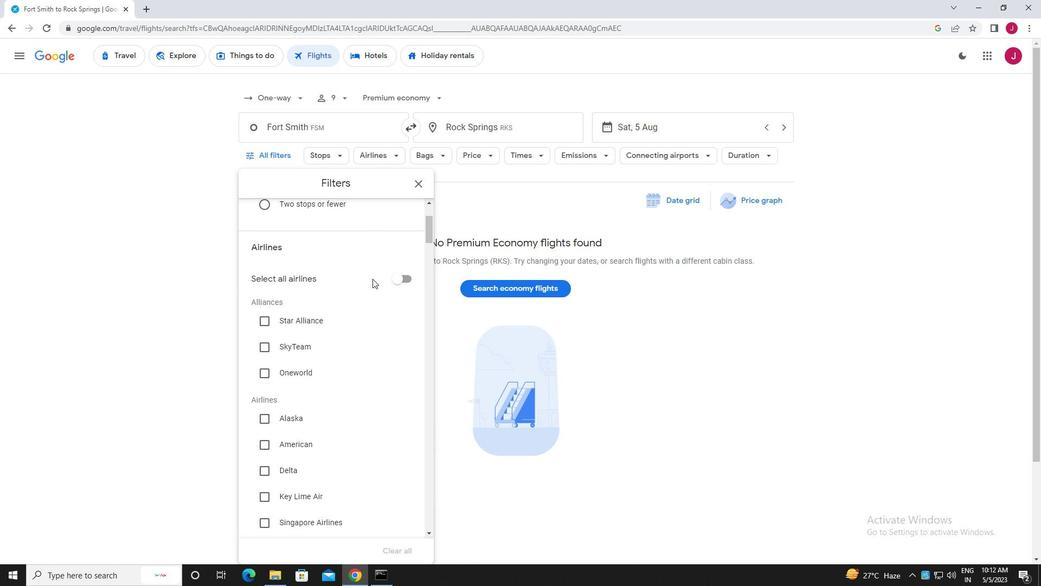 
Action: Mouse moved to (297, 361)
Screenshot: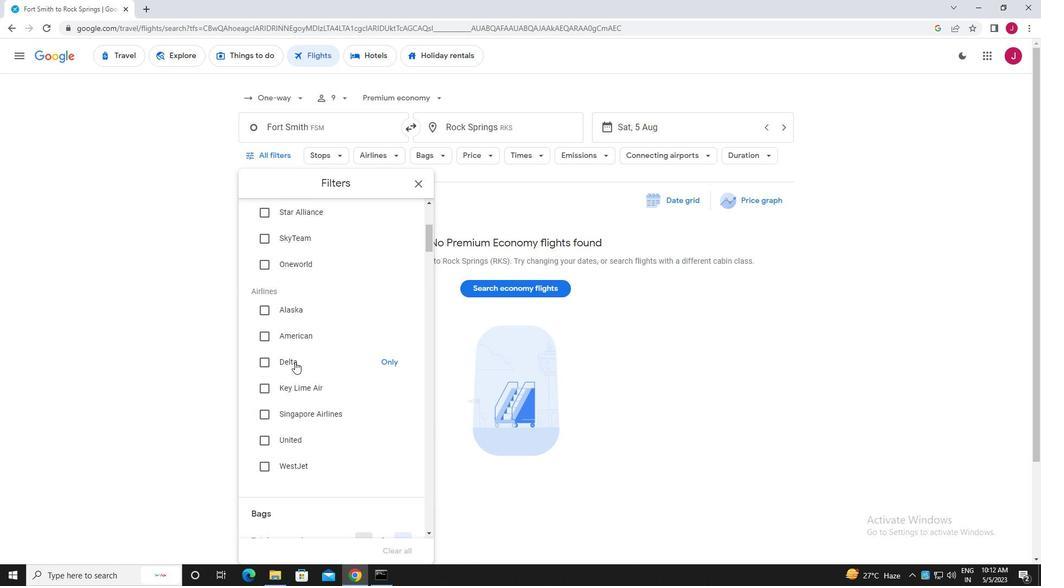 
Action: Mouse scrolled (297, 362) with delta (0, 0)
Screenshot: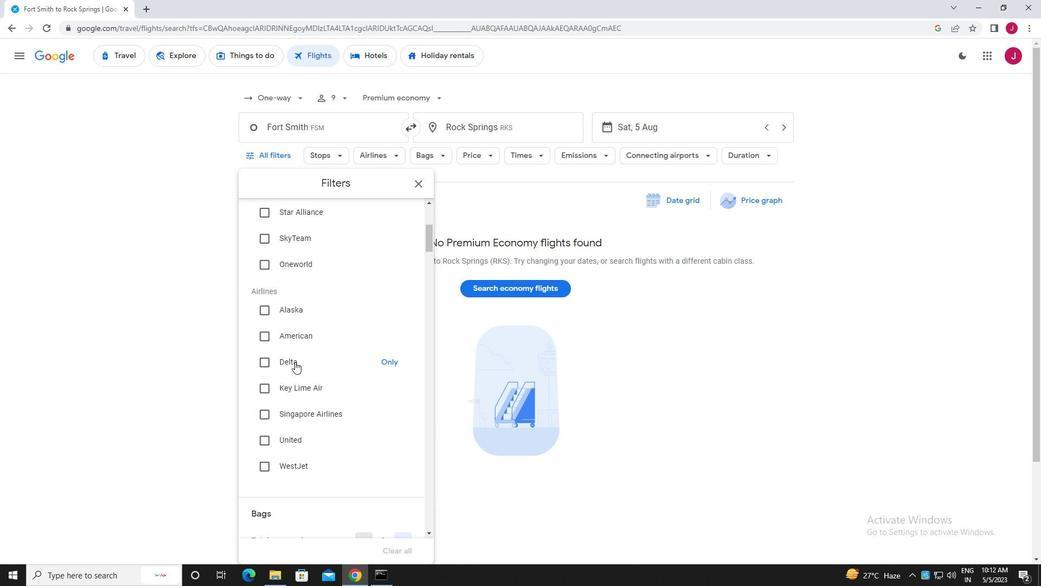
Action: Mouse moved to (310, 347)
Screenshot: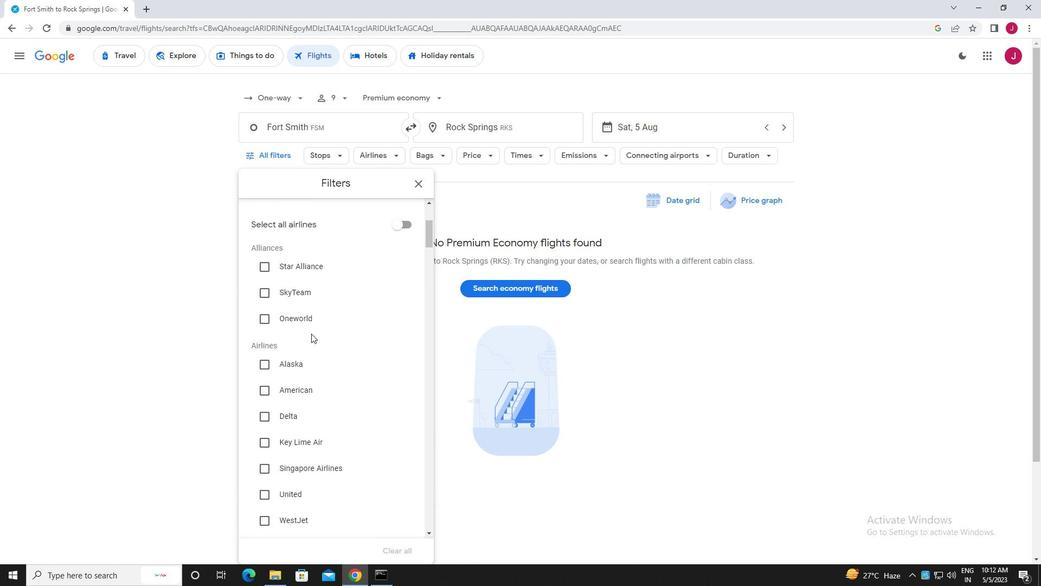 
Action: Mouse scrolled (310, 347) with delta (0, 0)
Screenshot: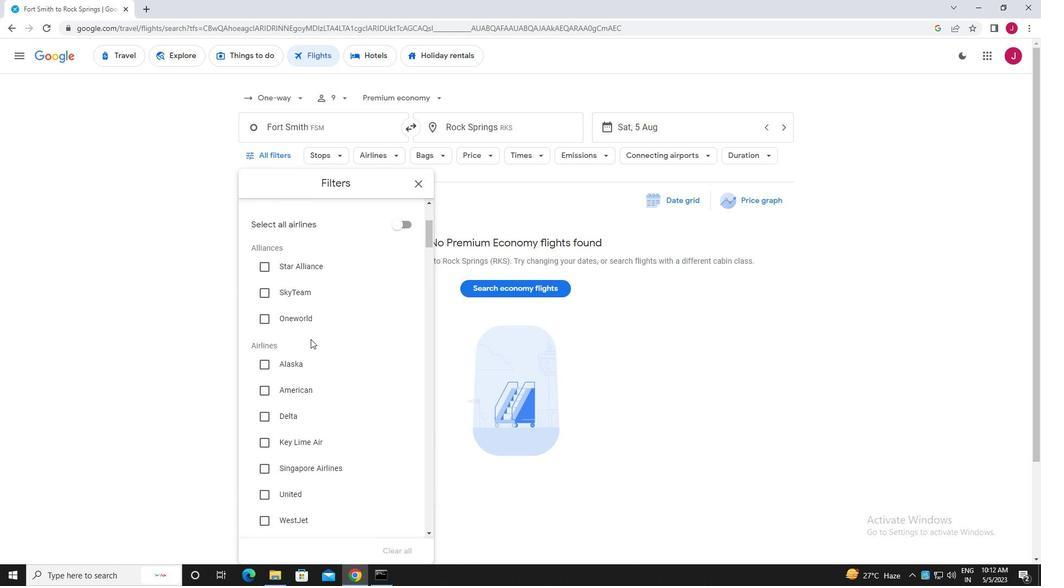 
Action: Mouse moved to (311, 347)
Screenshot: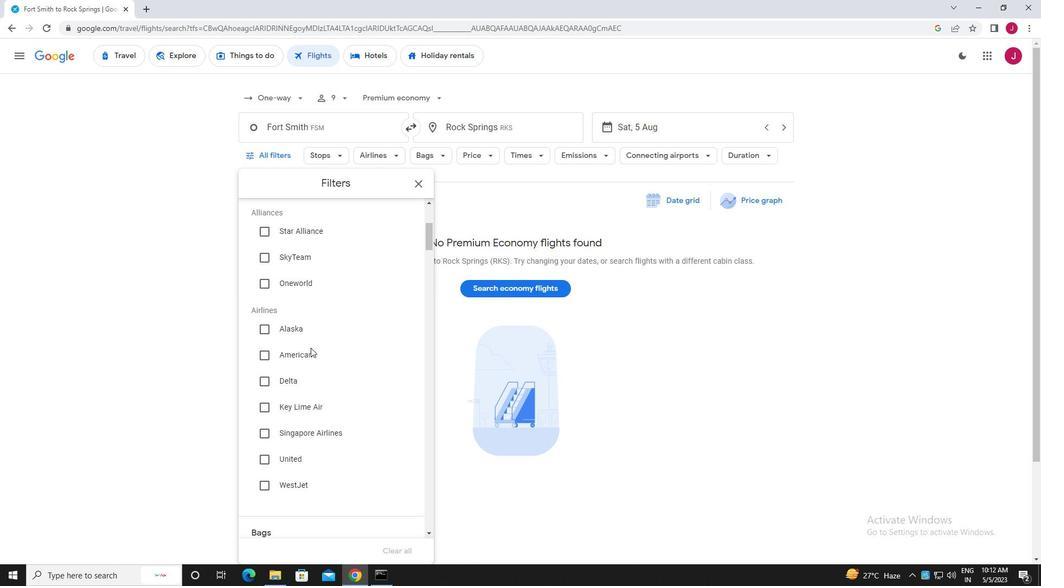 
Action: Mouse scrolled (311, 347) with delta (0, 0)
Screenshot: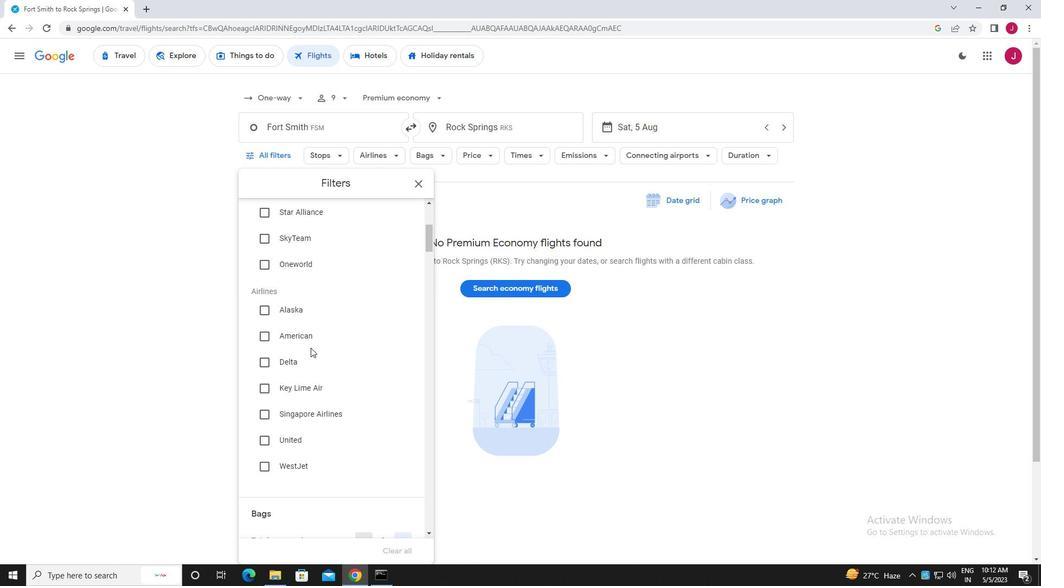 
Action: Mouse scrolled (311, 347) with delta (0, 0)
Screenshot: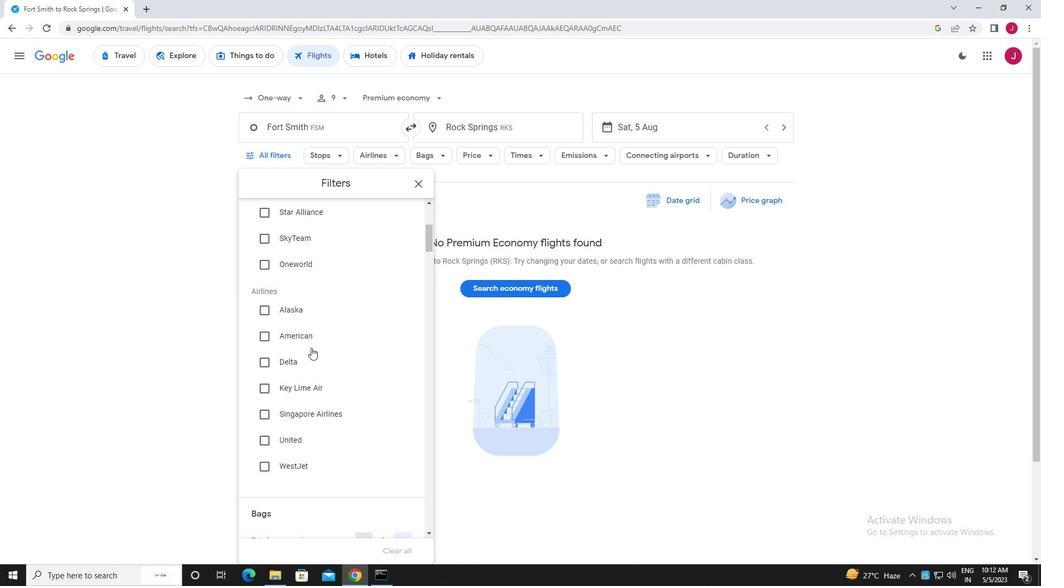 
Action: Mouse moved to (312, 347)
Screenshot: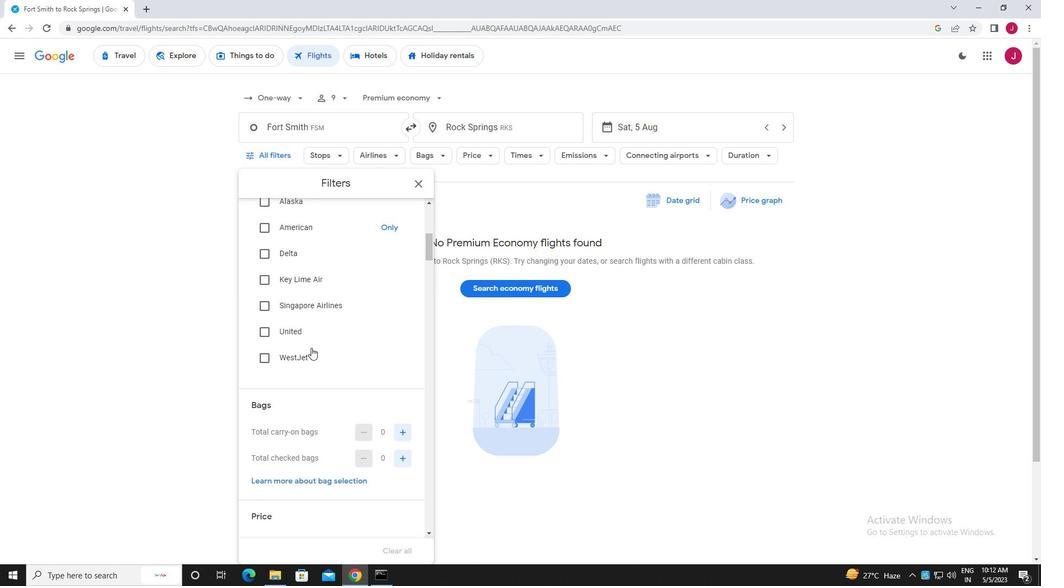 
Action: Mouse scrolled (312, 346) with delta (0, 0)
Screenshot: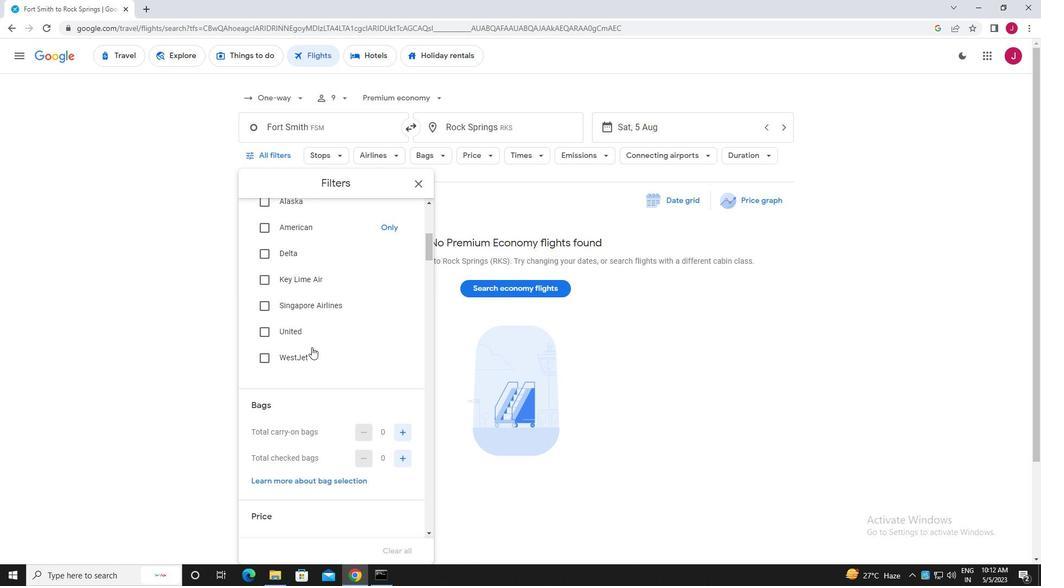 
Action: Mouse scrolled (312, 346) with delta (0, 0)
Screenshot: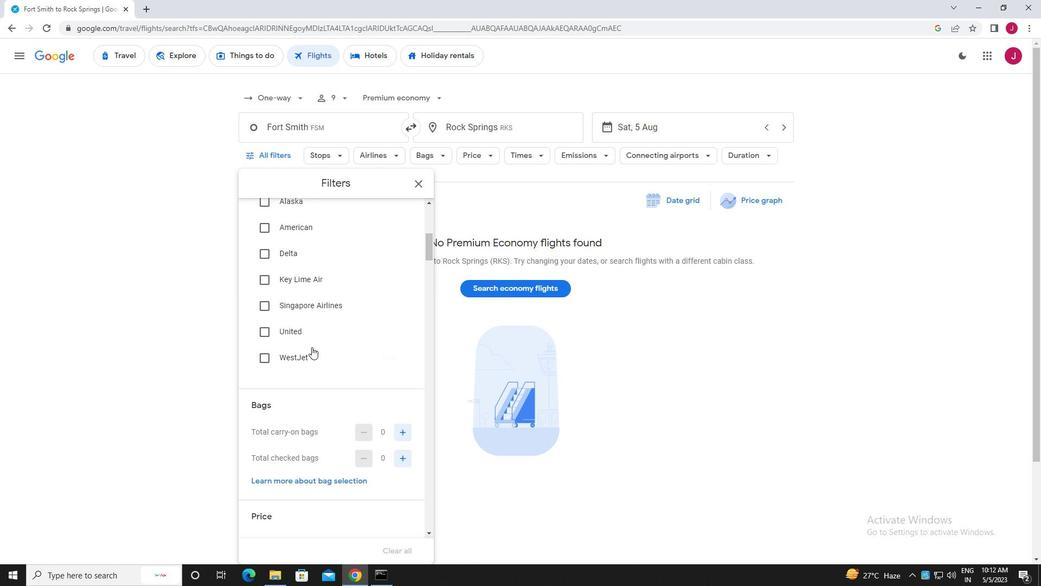
Action: Mouse scrolled (312, 346) with delta (0, 0)
Screenshot: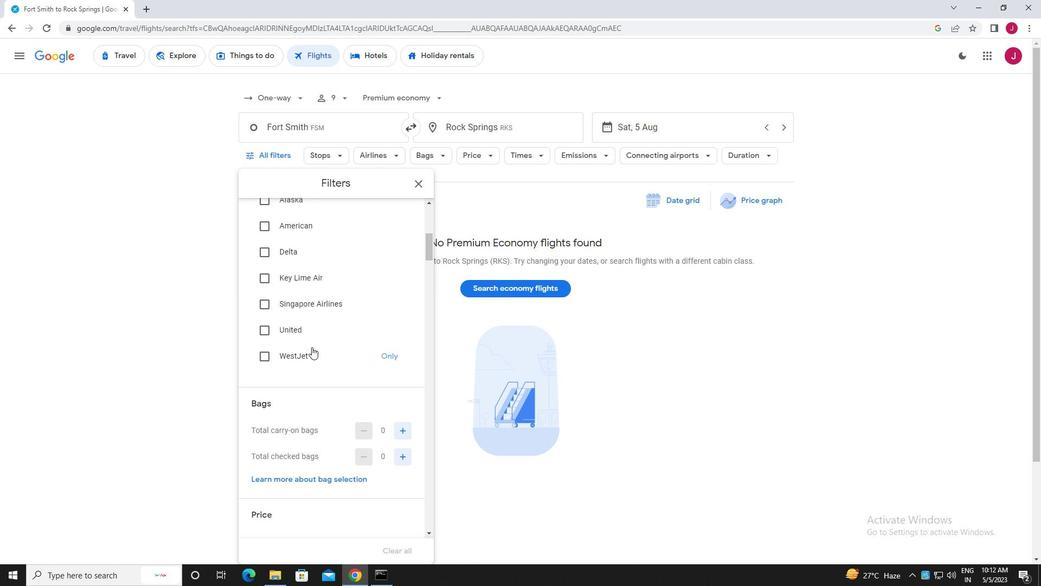 
Action: Mouse moved to (402, 273)
Screenshot: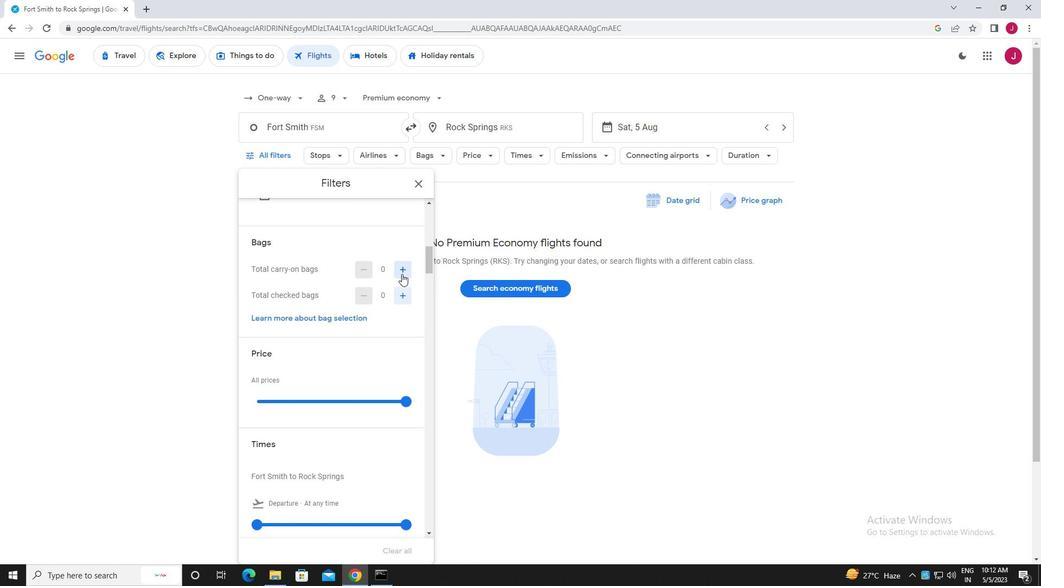 
Action: Mouse pressed left at (402, 273)
Screenshot: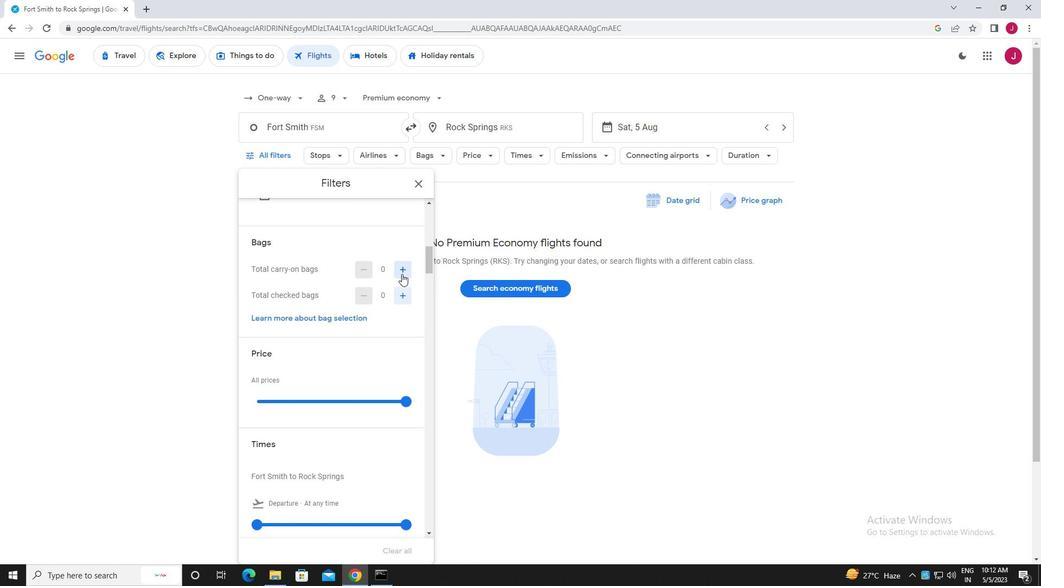 
Action: Mouse scrolled (402, 272) with delta (0, 0)
Screenshot: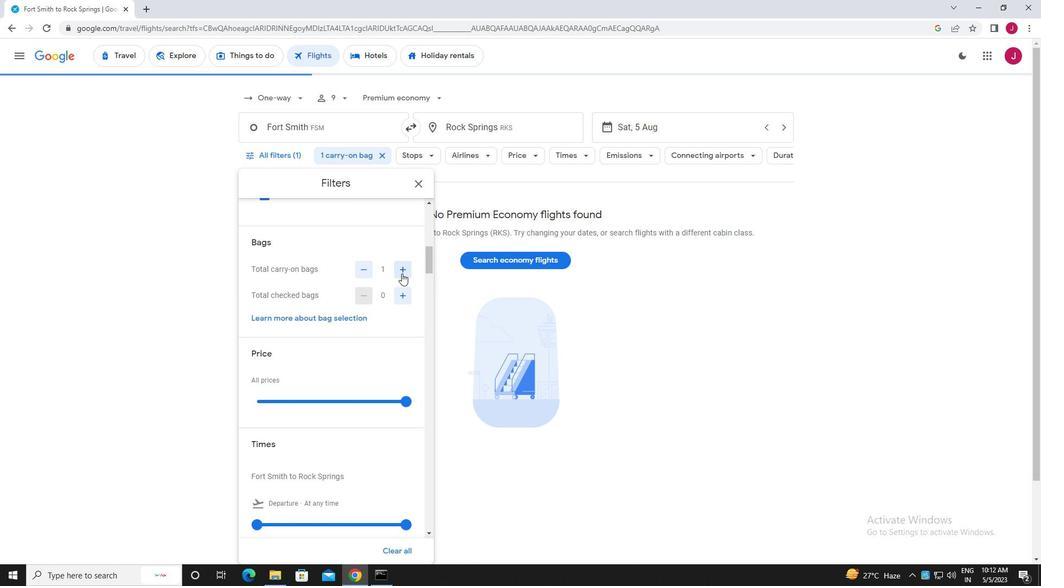 
Action: Mouse scrolled (402, 272) with delta (0, 0)
Screenshot: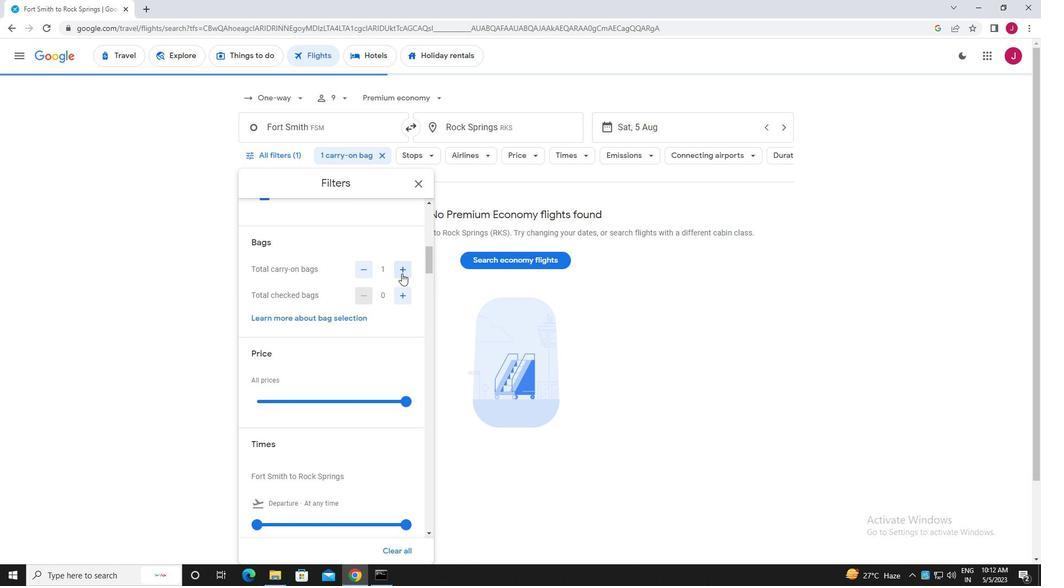 
Action: Mouse moved to (406, 290)
Screenshot: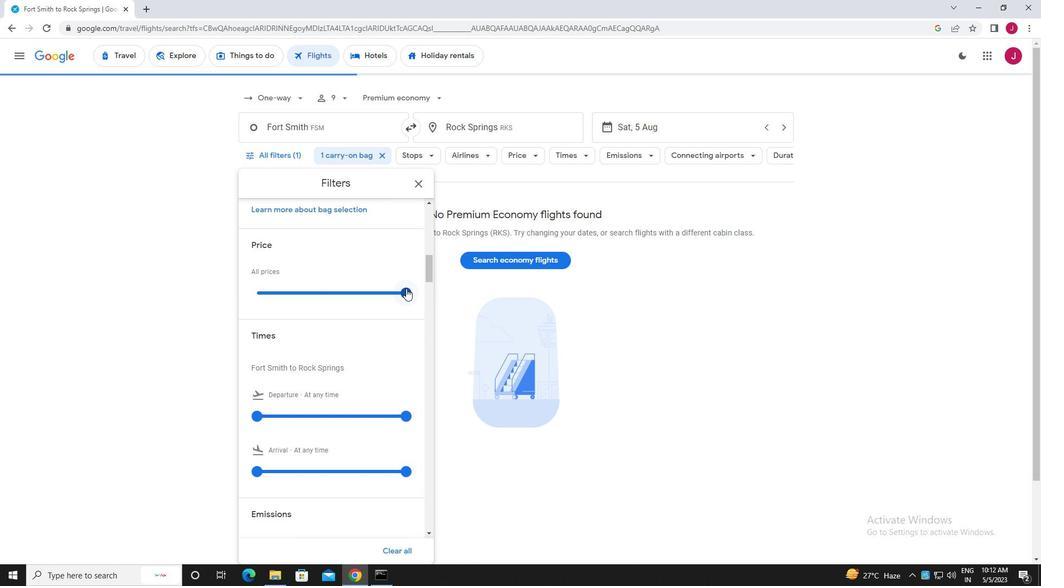 
Action: Mouse pressed left at (406, 290)
Screenshot: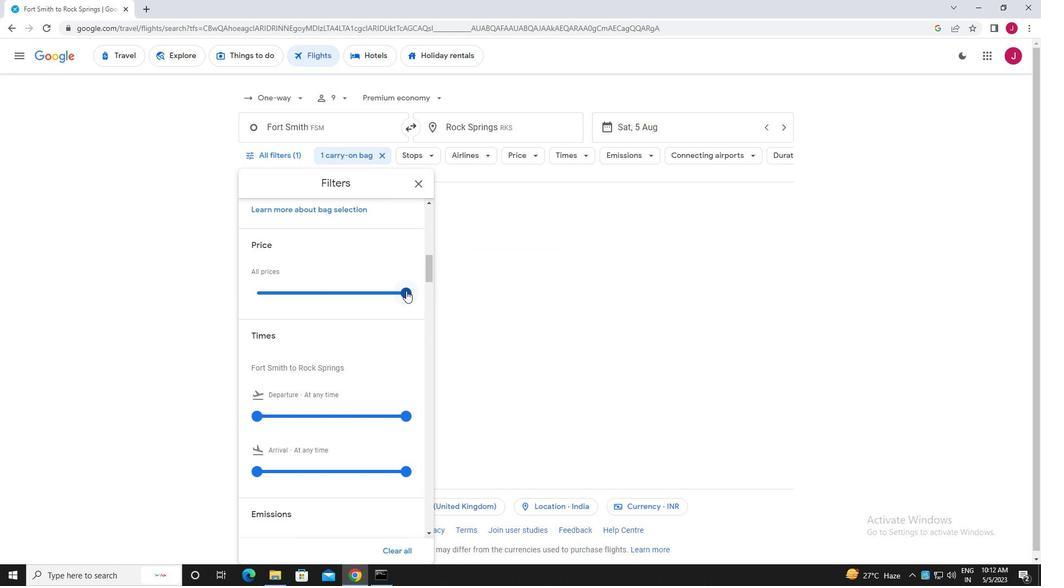 
Action: Mouse moved to (353, 299)
Screenshot: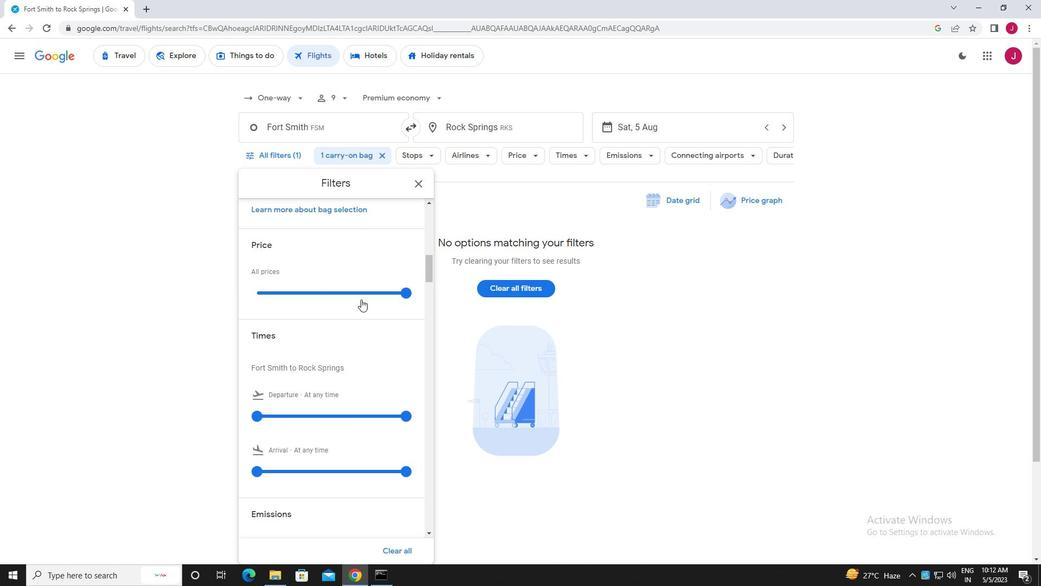 
Action: Mouse scrolled (353, 298) with delta (0, 0)
Screenshot: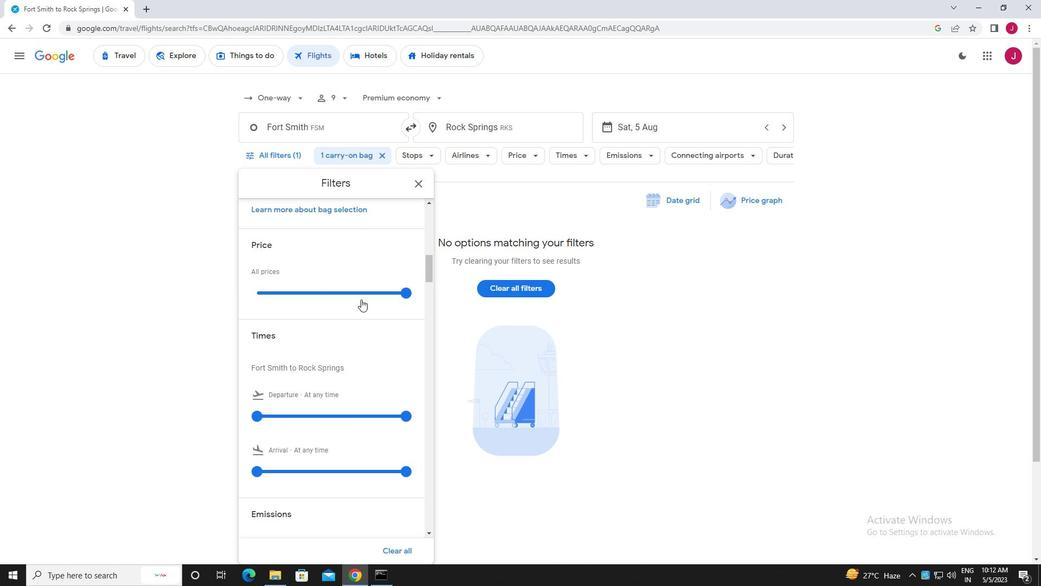 
Action: Mouse scrolled (353, 298) with delta (0, 0)
Screenshot: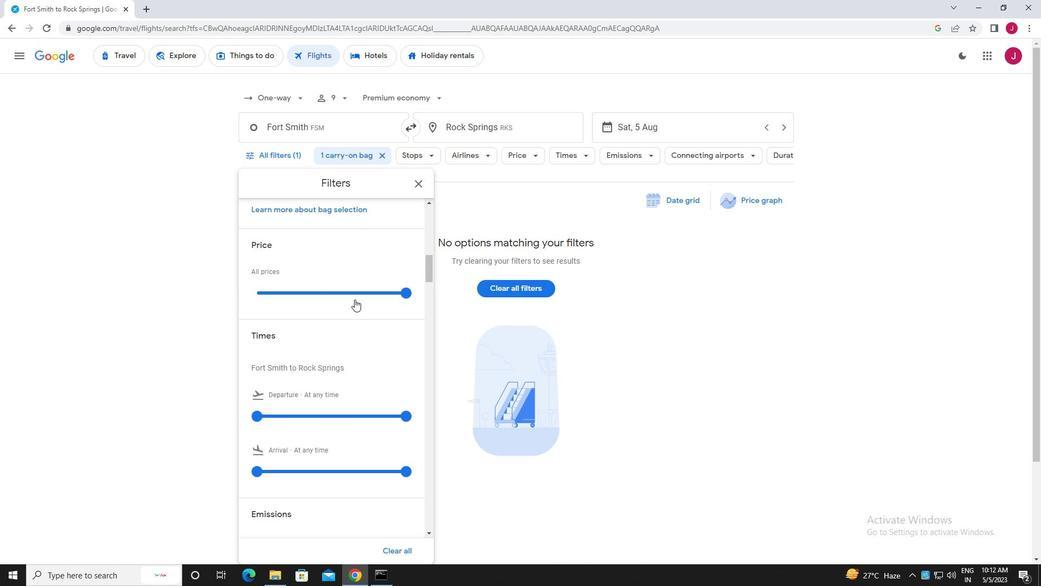
Action: Mouse scrolled (353, 298) with delta (0, 0)
Screenshot: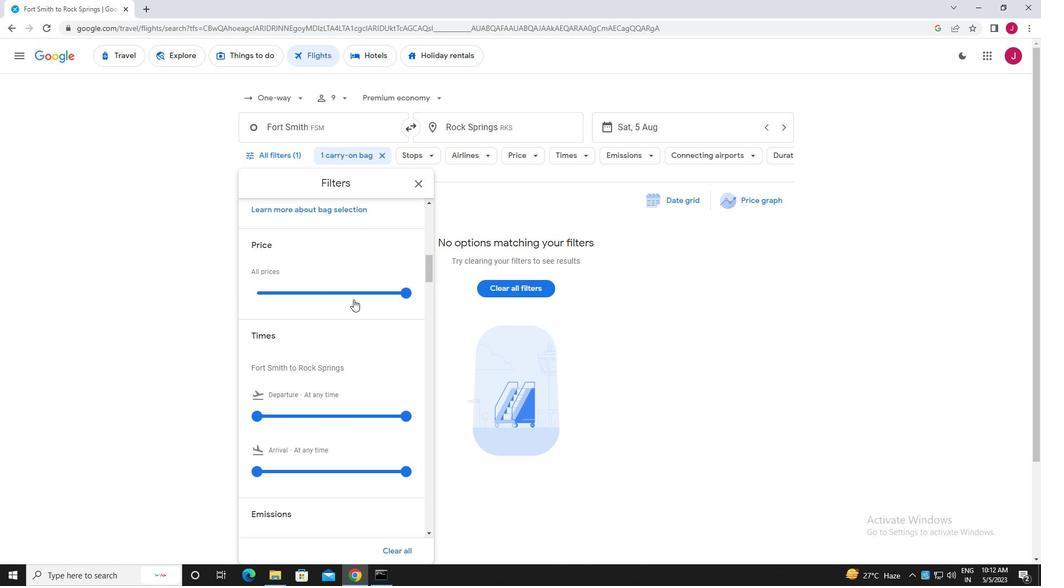 
Action: Mouse moved to (257, 254)
Screenshot: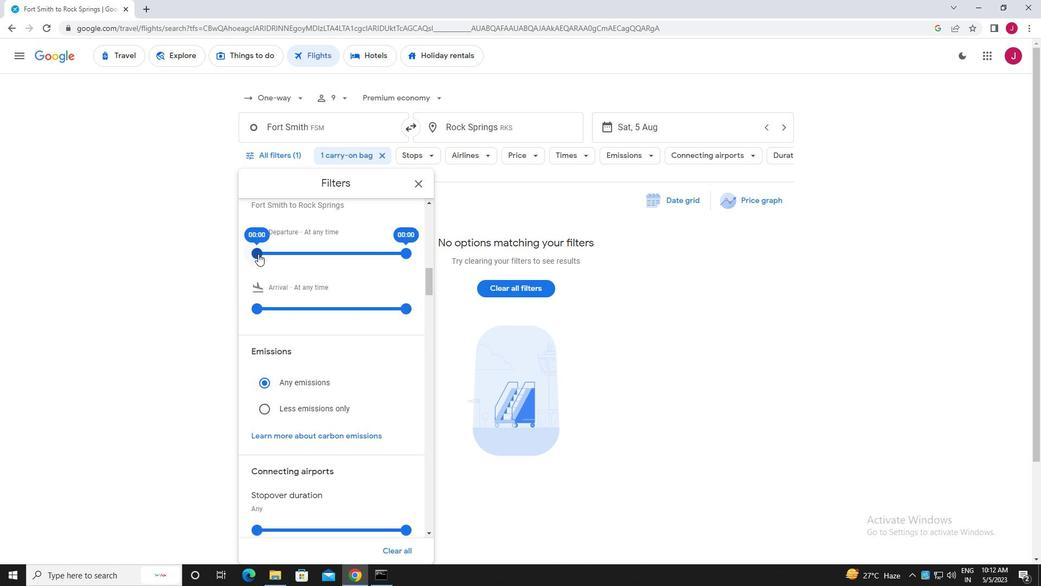 
Action: Mouse pressed left at (257, 254)
Screenshot: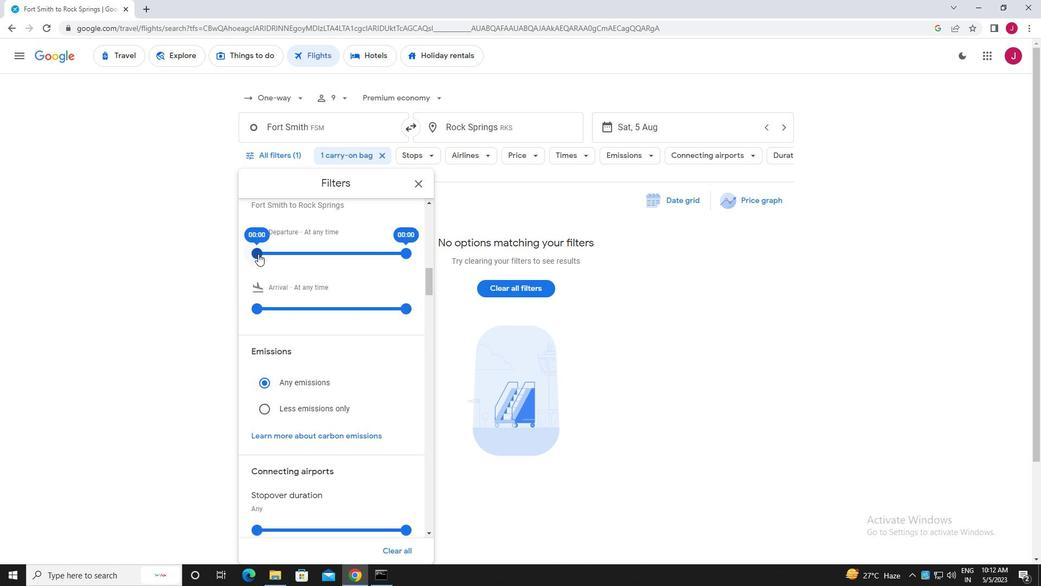 
Action: Mouse moved to (403, 251)
Screenshot: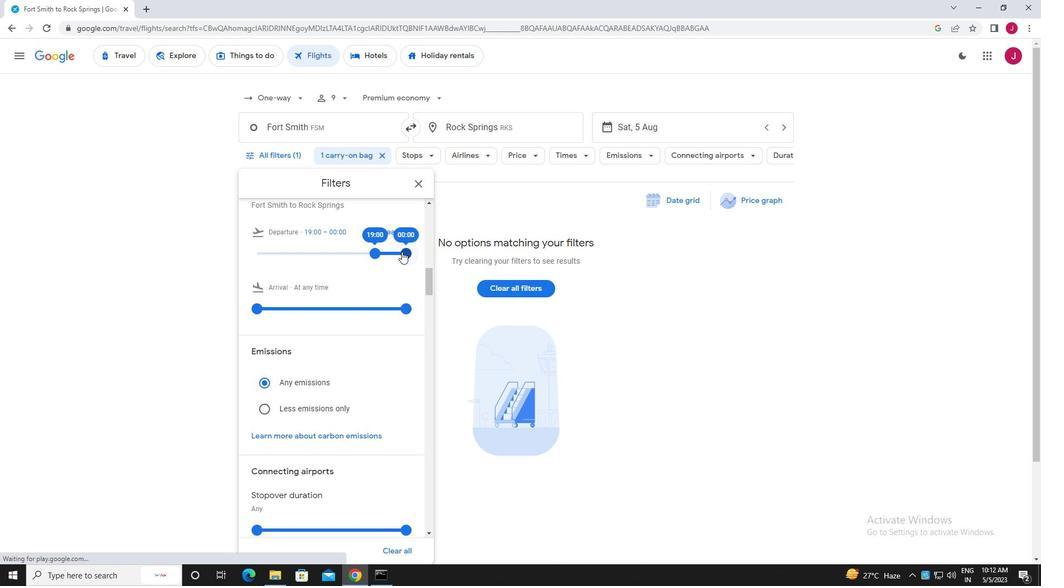 
Action: Mouse pressed left at (403, 251)
Screenshot: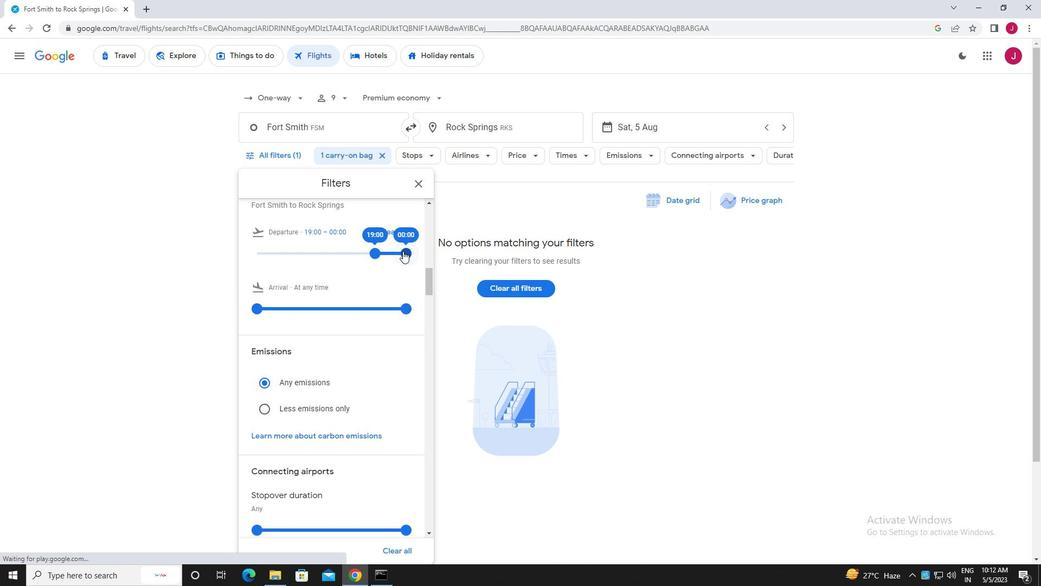 
Action: Mouse moved to (417, 184)
Screenshot: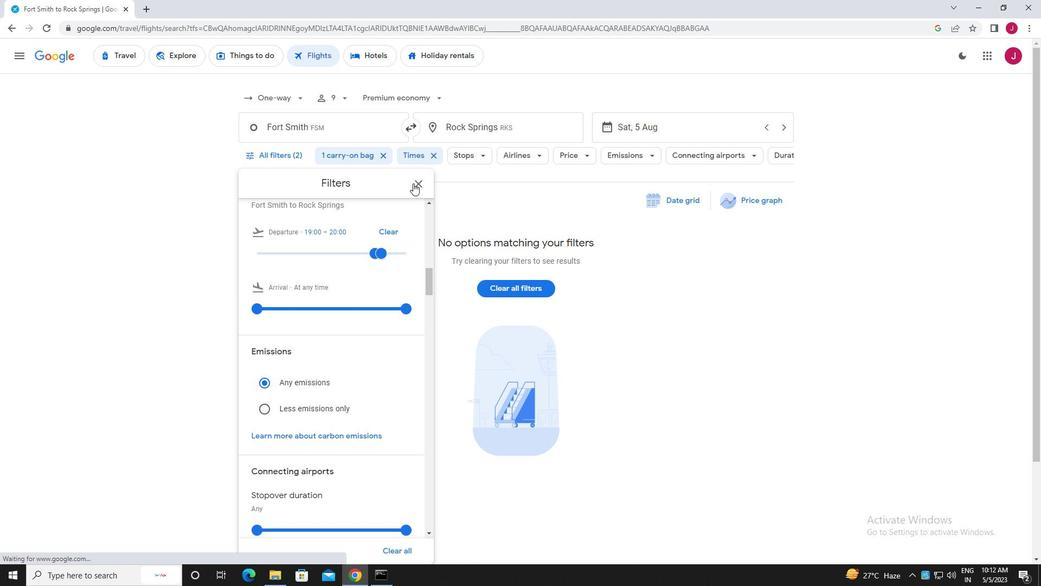 
Action: Mouse pressed left at (417, 184)
Screenshot: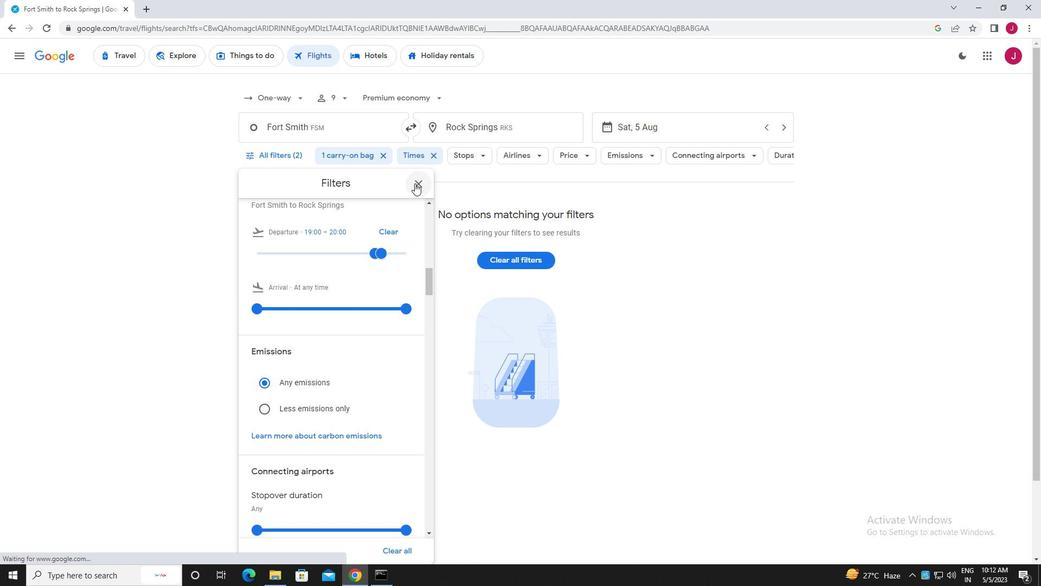 
